 Task: Look for space in Burg bei Magdeburg, Germany from 1st June, 2023 to 9th June, 2023 for 4 adults in price range Rs.6000 to Rs.12000. Place can be entire place with 2 bedrooms having 2 beds and 2 bathrooms. Property type can be house, flat, guest house. Booking option can be shelf check-in. Required host language is English.
Action: Mouse moved to (404, 94)
Screenshot: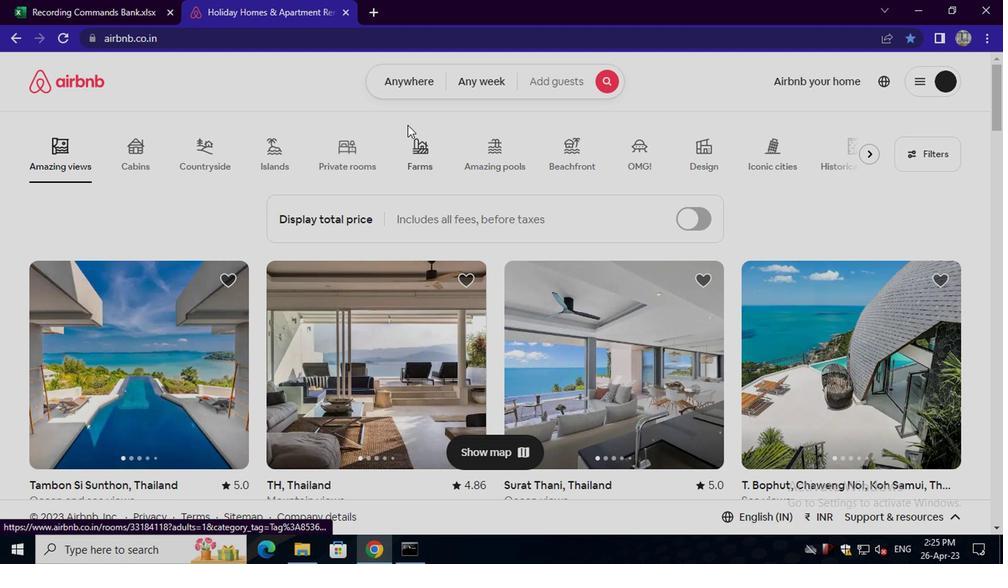 
Action: Mouse pressed left at (404, 94)
Screenshot: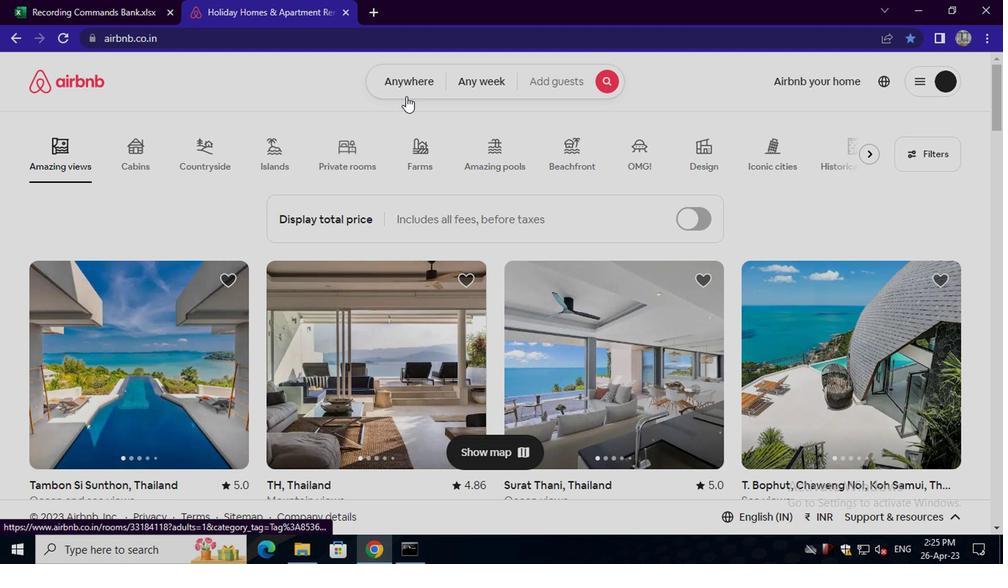 
Action: Mouse moved to (335, 132)
Screenshot: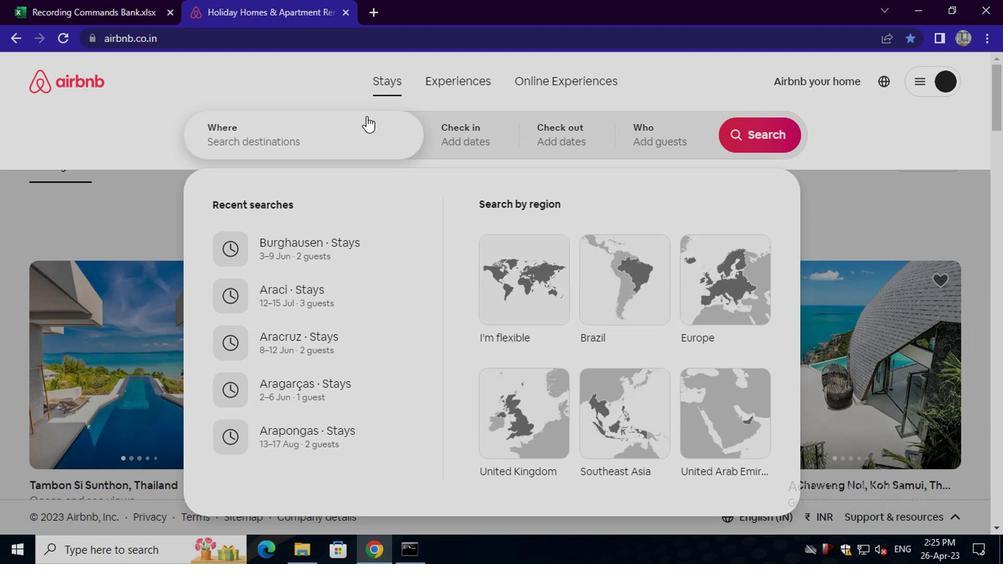 
Action: Mouse pressed left at (335, 132)
Screenshot: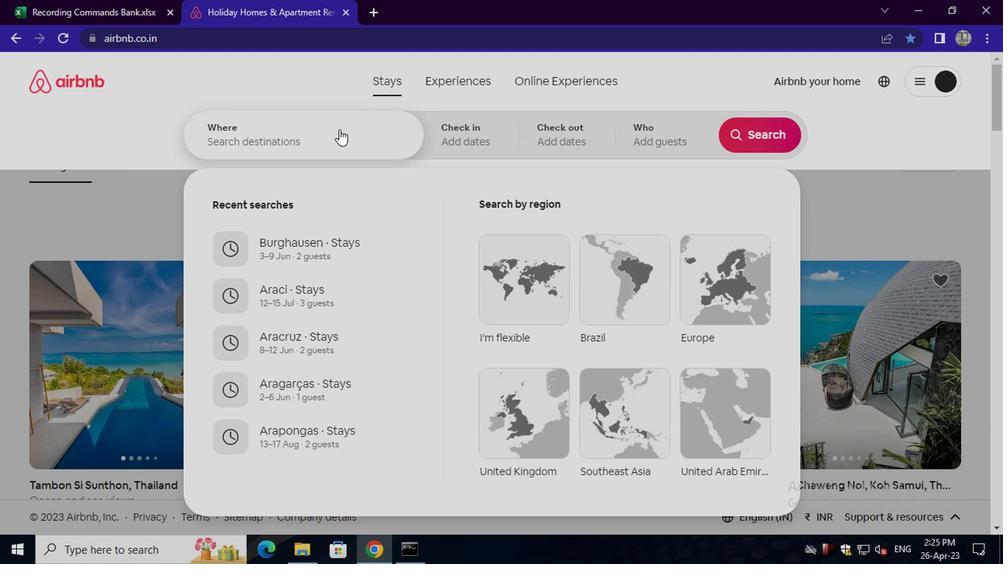 
Action: Mouse moved to (334, 133)
Screenshot: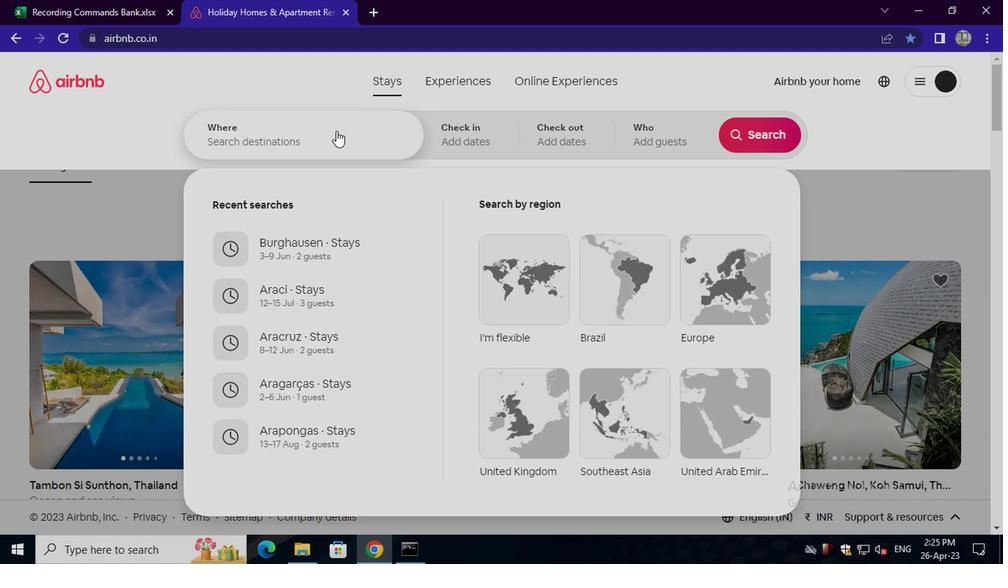 
Action: Key pressed burg<Key.space>bei<Key.space>magdeburg,<Key.space>germany<Key.enter>
Screenshot: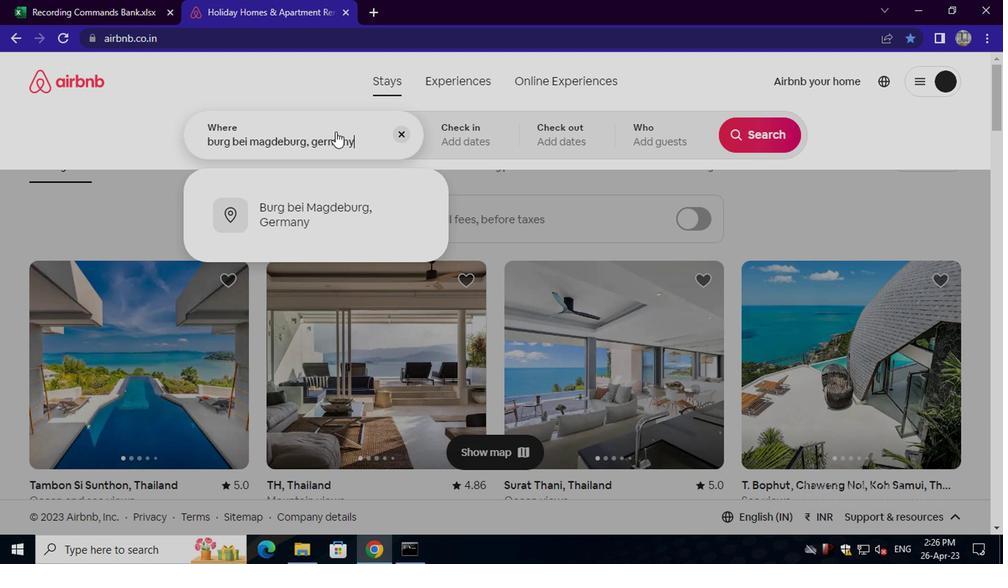 
Action: Mouse moved to (748, 259)
Screenshot: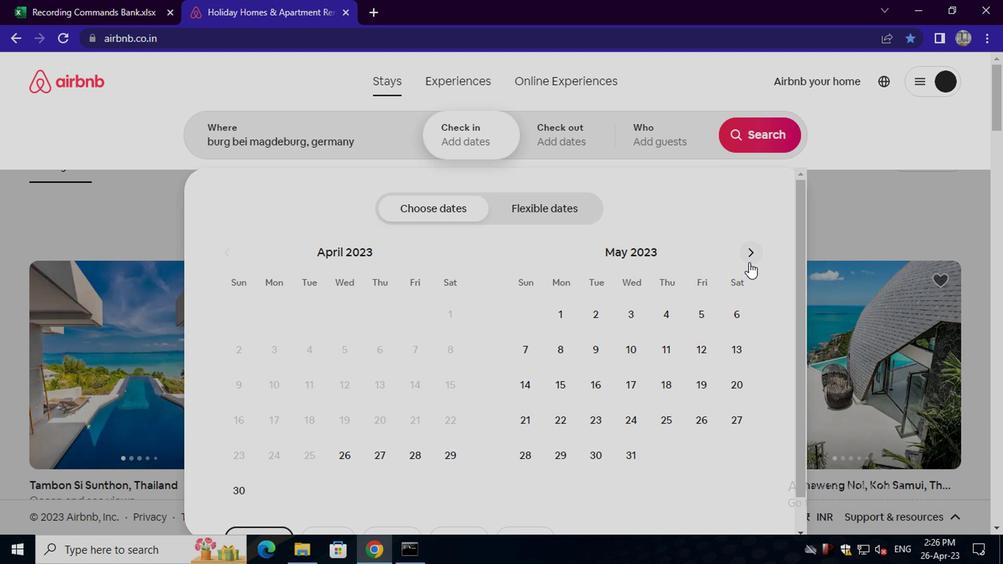 
Action: Mouse pressed left at (748, 259)
Screenshot: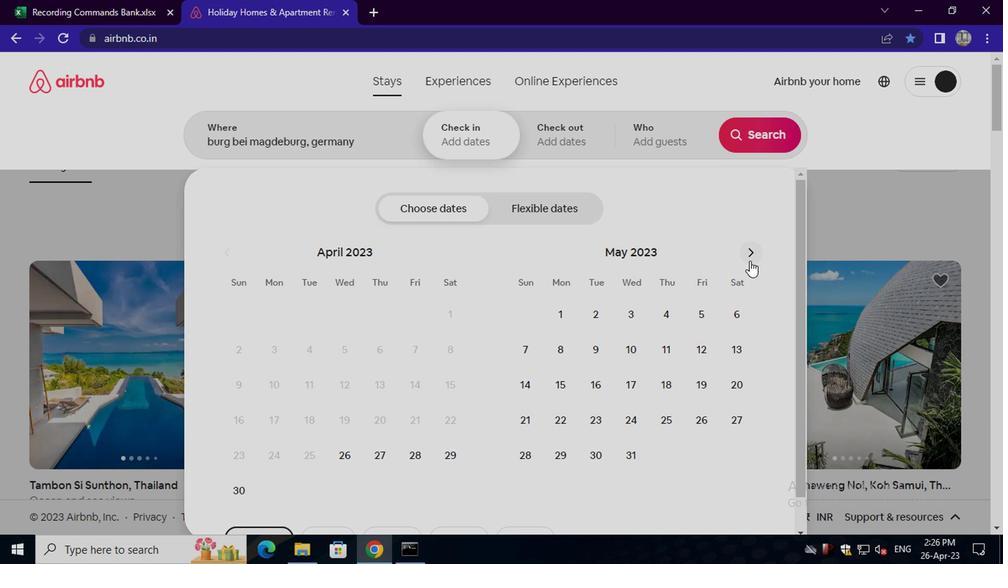 
Action: Mouse moved to (666, 315)
Screenshot: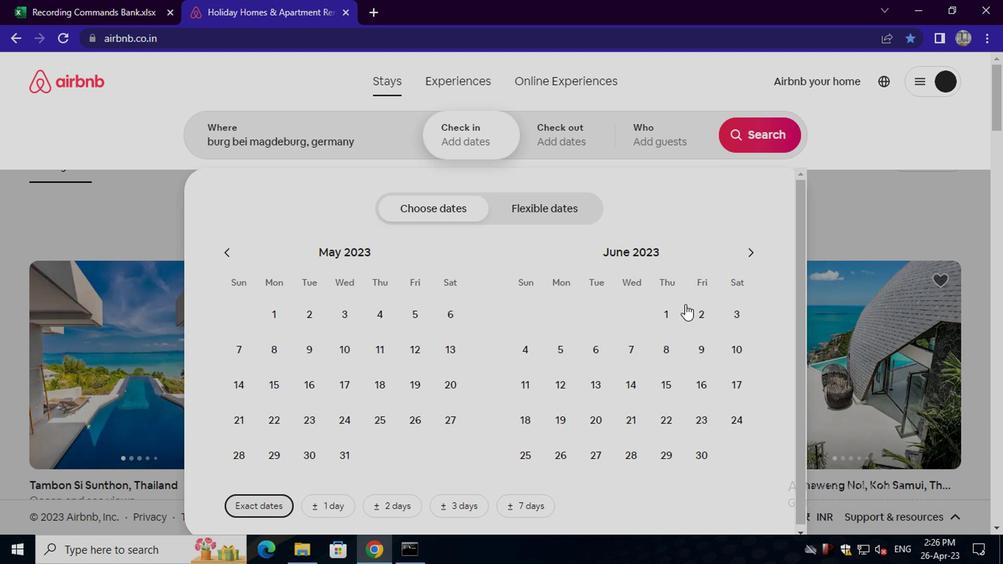
Action: Mouse pressed left at (666, 315)
Screenshot: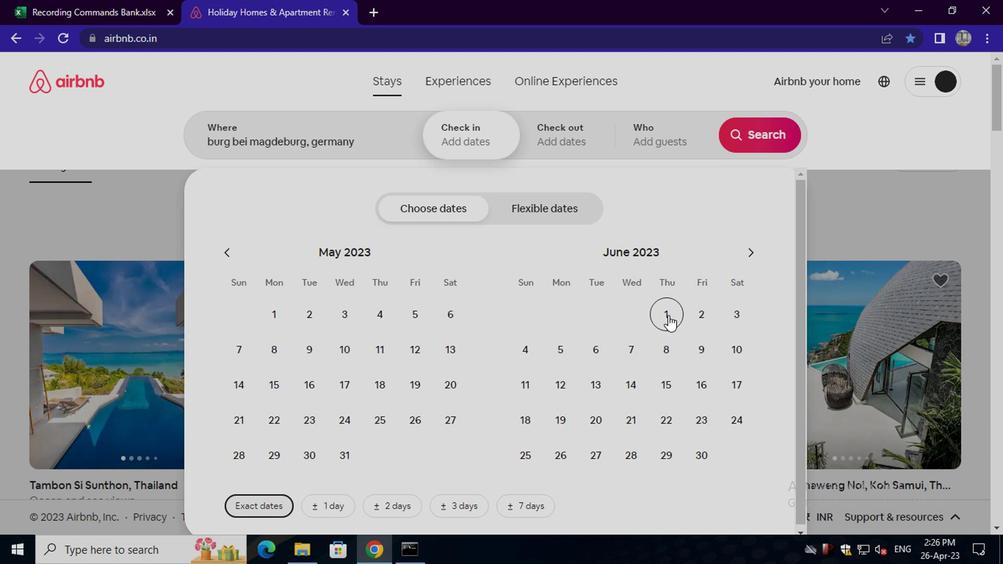 
Action: Mouse moved to (694, 345)
Screenshot: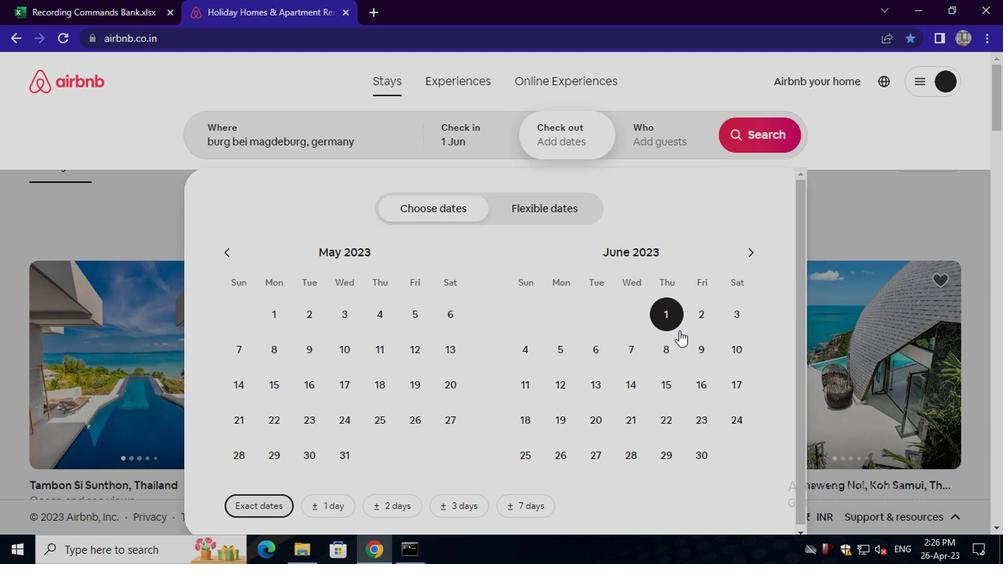 
Action: Mouse pressed left at (694, 345)
Screenshot: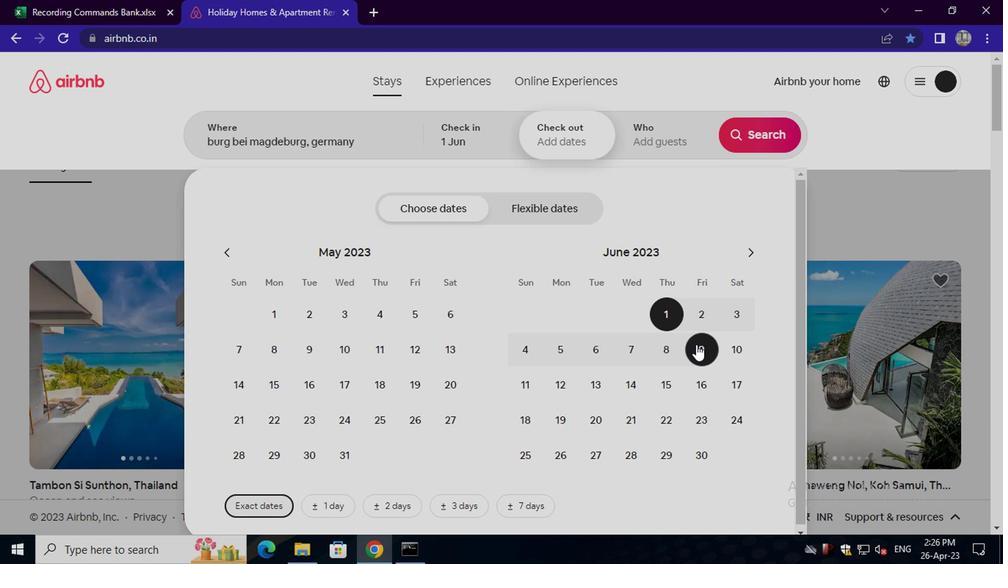 
Action: Mouse moved to (668, 155)
Screenshot: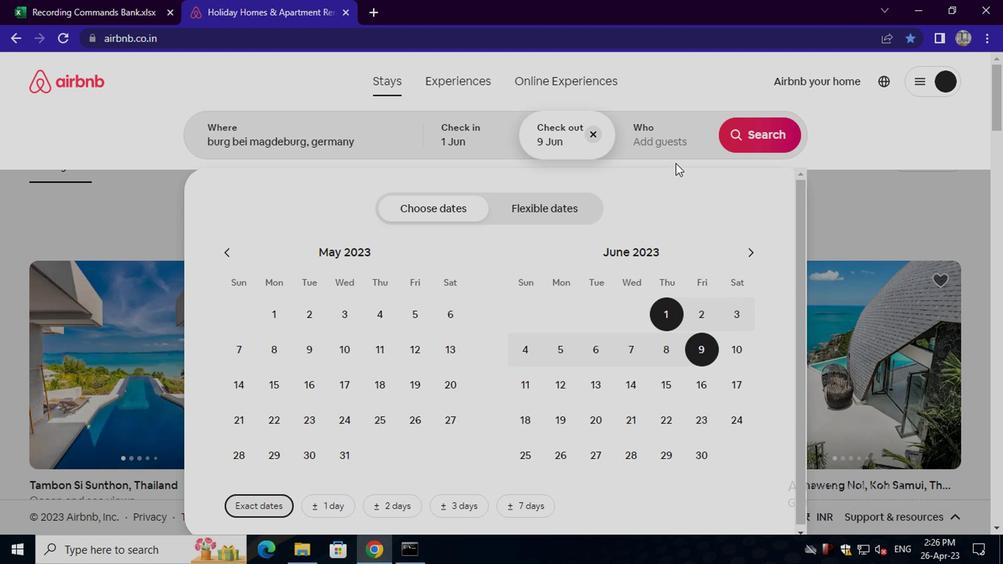 
Action: Mouse pressed left at (668, 155)
Screenshot: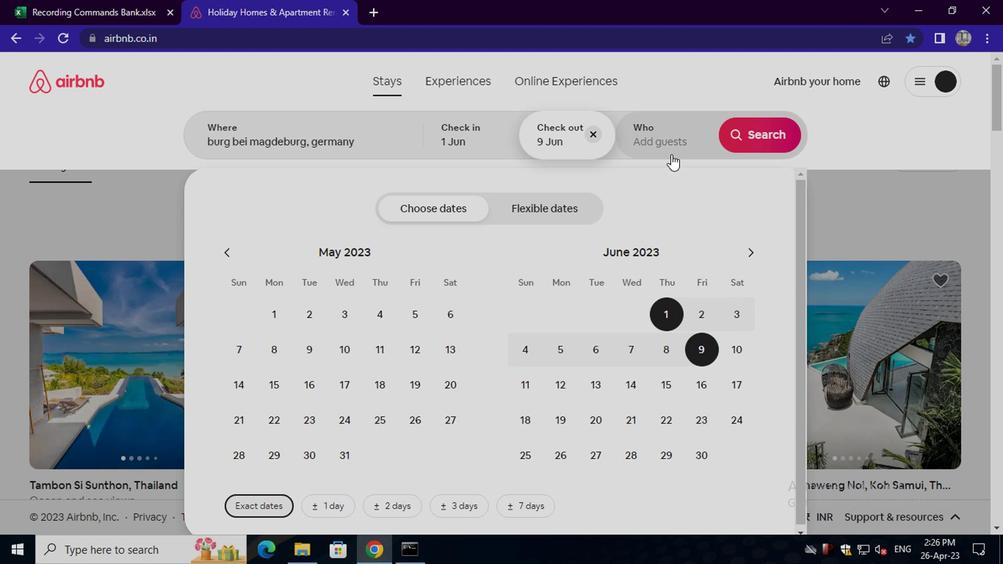 
Action: Mouse moved to (767, 215)
Screenshot: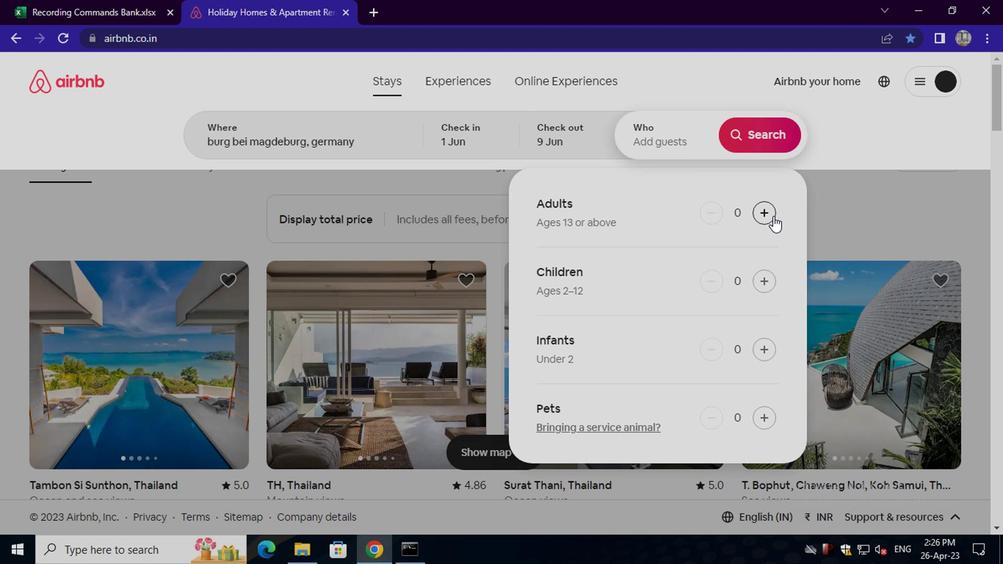 
Action: Mouse pressed left at (767, 215)
Screenshot: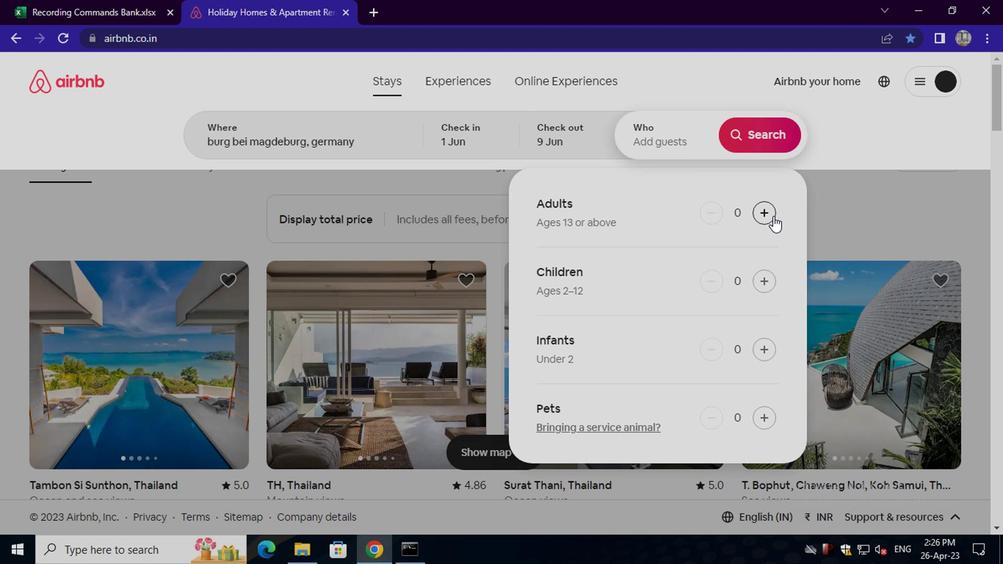 
Action: Mouse pressed left at (767, 215)
Screenshot: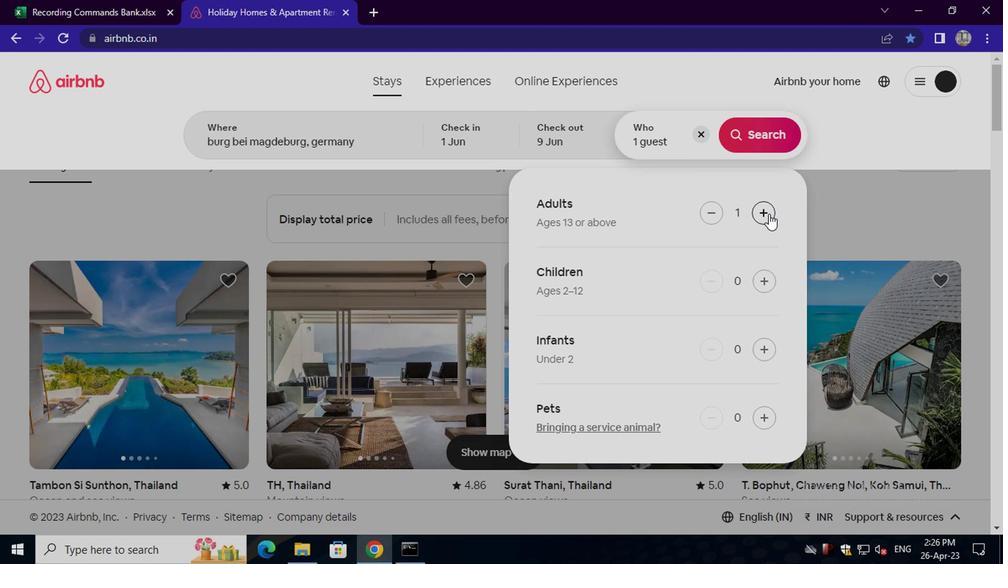 
Action: Mouse pressed left at (767, 215)
Screenshot: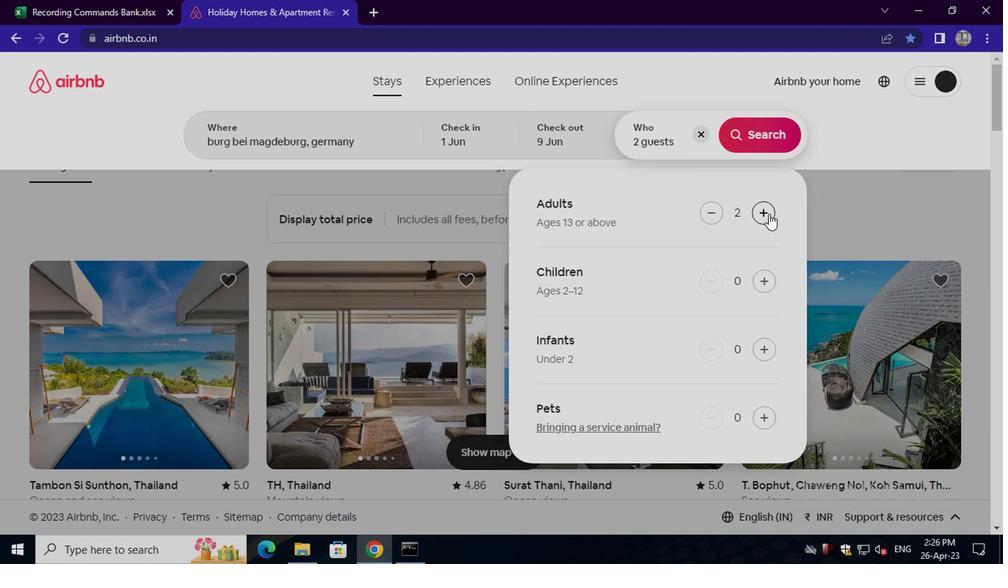
Action: Mouse pressed left at (767, 215)
Screenshot: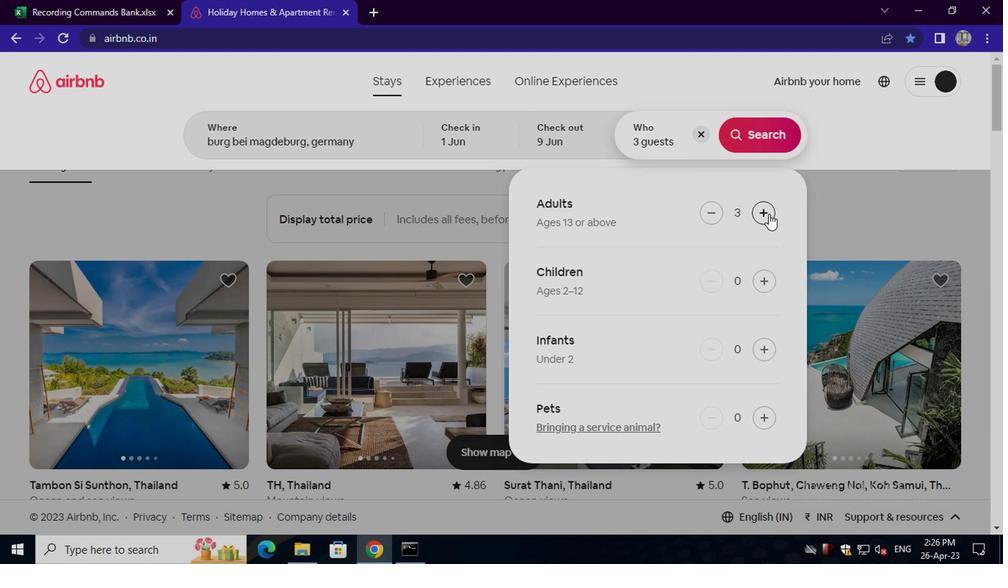
Action: Mouse moved to (756, 139)
Screenshot: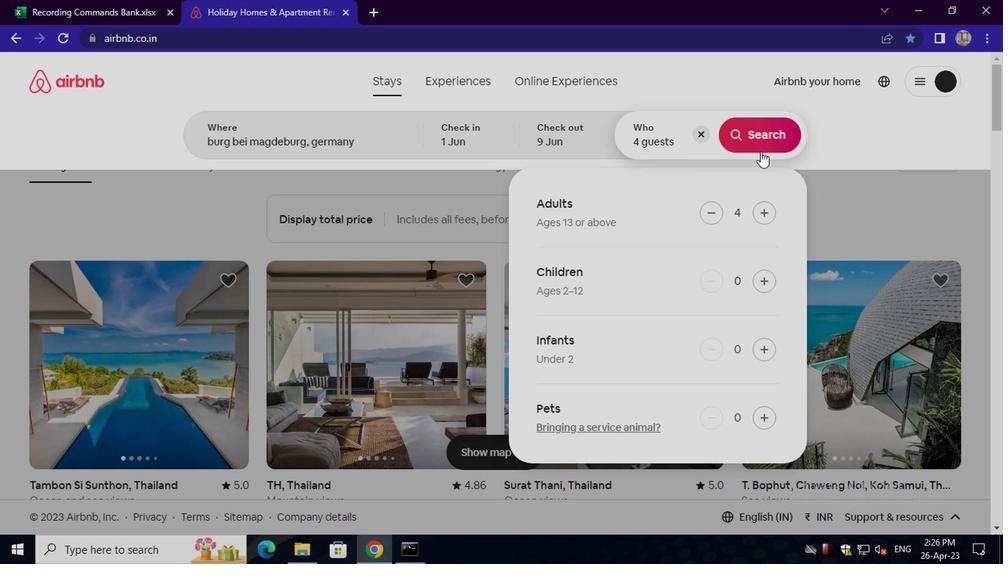 
Action: Mouse pressed left at (756, 139)
Screenshot: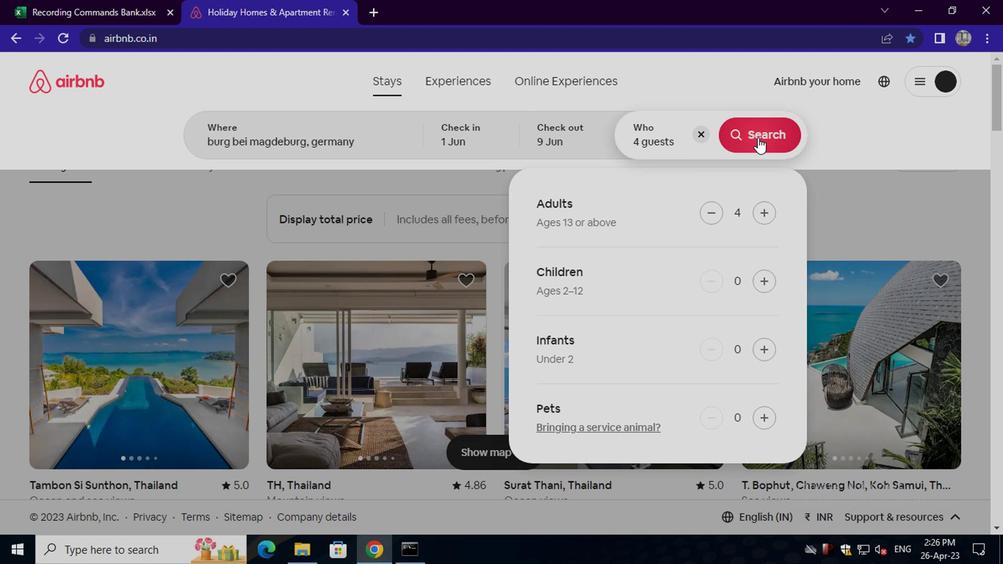 
Action: Mouse moved to (920, 143)
Screenshot: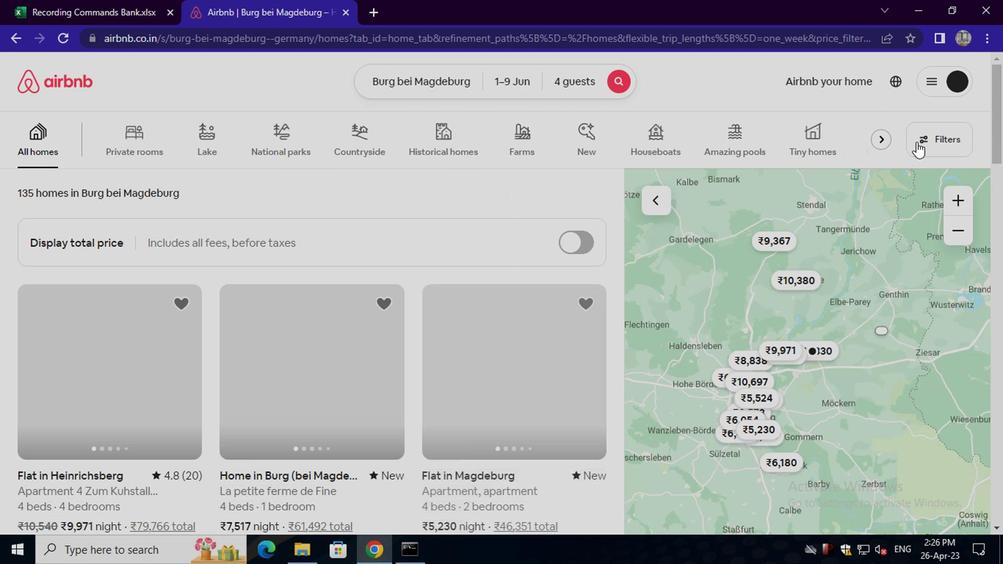 
Action: Mouse pressed left at (920, 143)
Screenshot: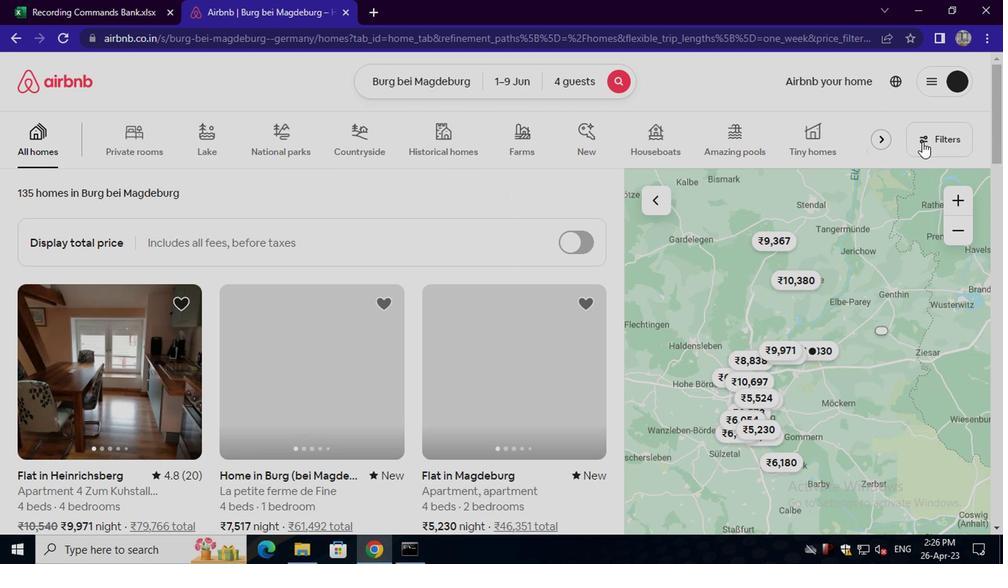 
Action: Mouse moved to (420, 331)
Screenshot: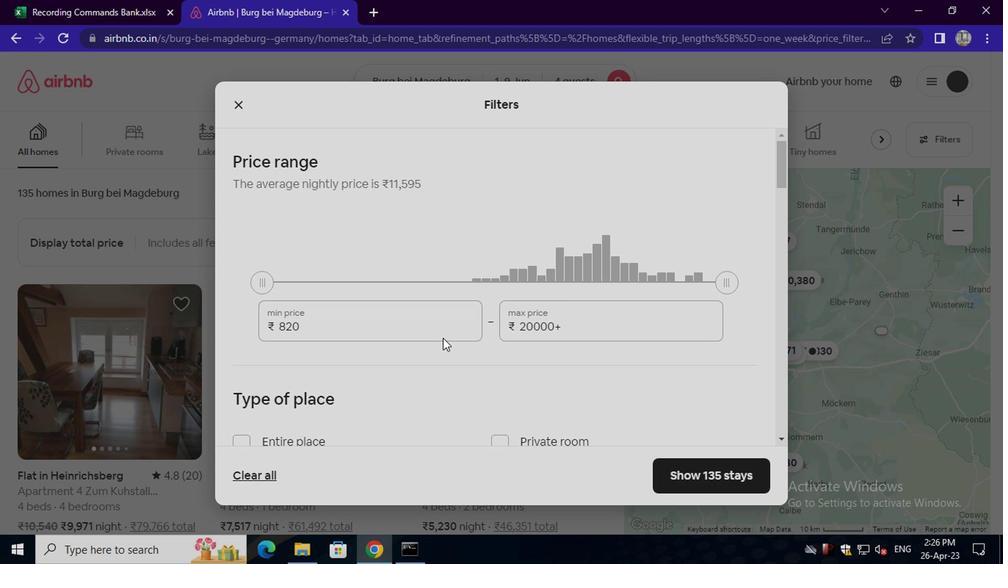 
Action: Mouse pressed left at (420, 331)
Screenshot: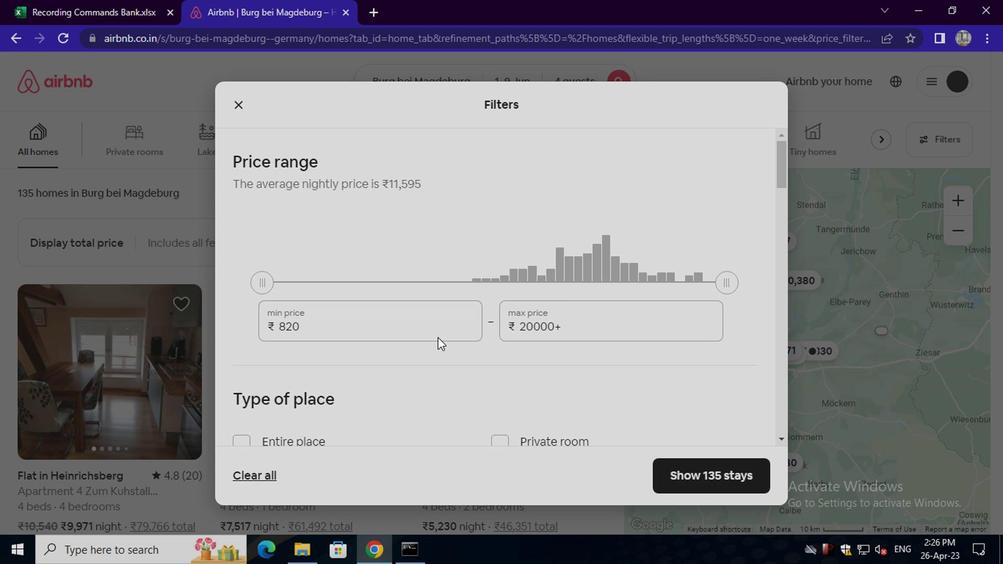 
Action: Key pressed <Key.backspace><Key.backspace><Key.backspace><Key.backspace><Key.backspace><Key.backspace><Key.backspace><Key.backspace><Key.backspace><Key.backspace><Key.backspace><Key.backspace><Key.backspace><Key.backspace><Key.backspace>6000
Screenshot: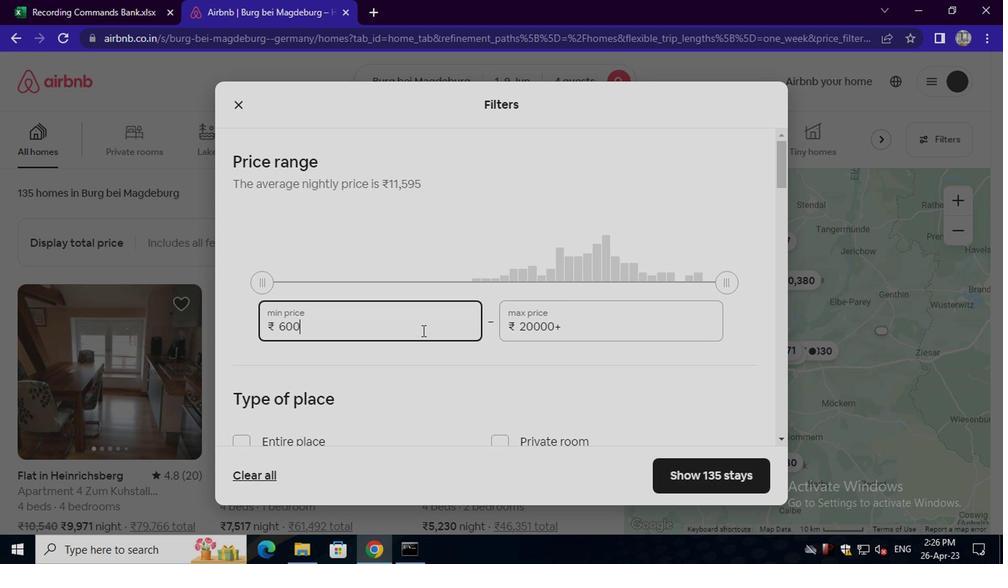 
Action: Mouse moved to (583, 337)
Screenshot: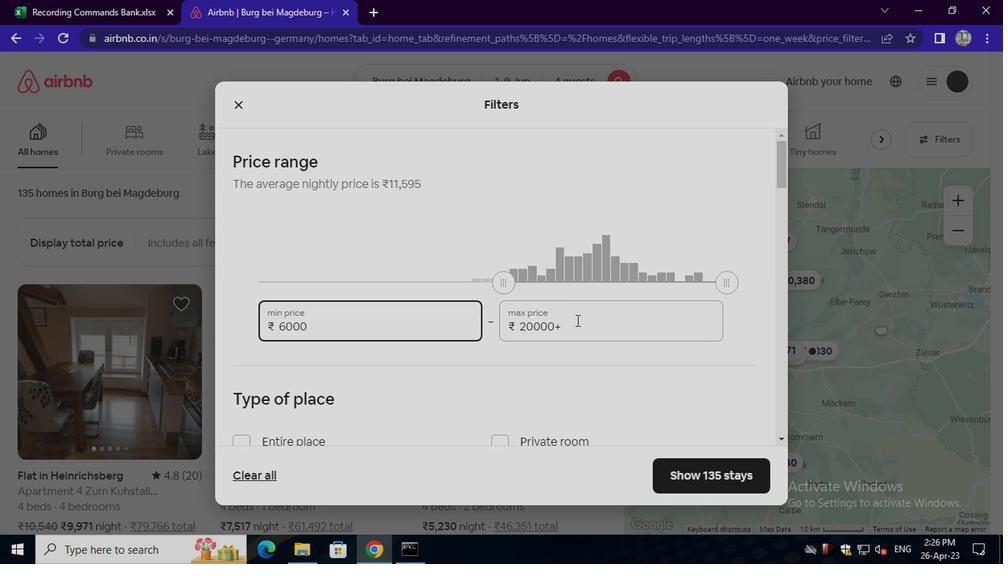 
Action: Mouse pressed left at (583, 337)
Screenshot: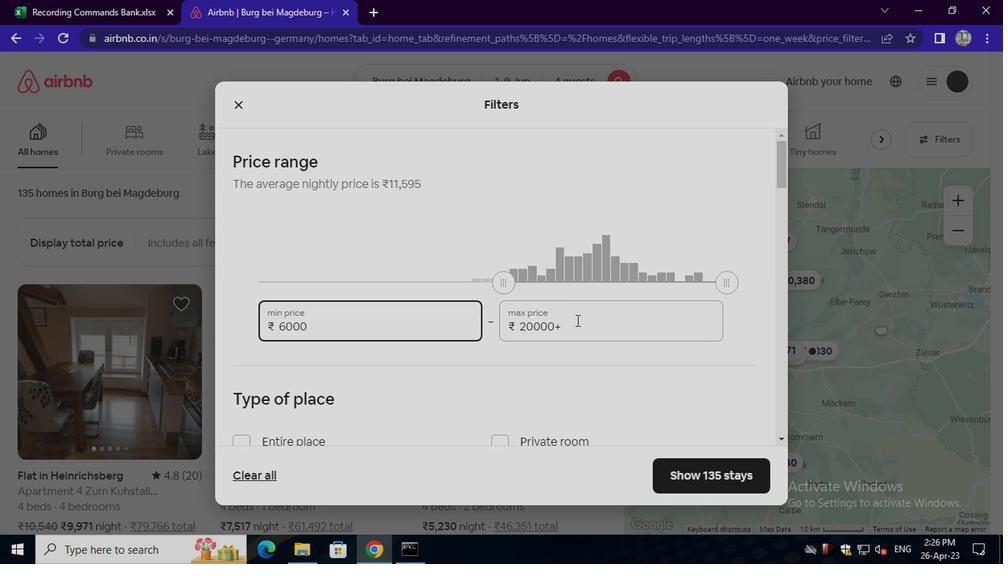 
Action: Mouse moved to (584, 329)
Screenshot: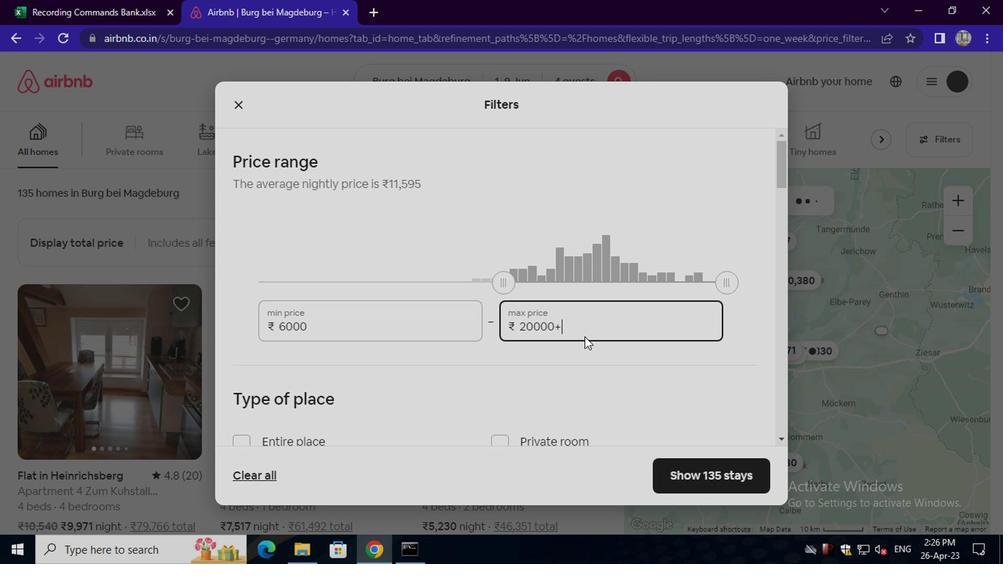 
Action: Key pressed <Key.backspace><Key.backspace><Key.backspace><Key.backspace><Key.backspace><Key.backspace><Key.backspace><Key.backspace><Key.backspace><Key.backspace><Key.backspace><Key.backspace><Key.backspace><Key.backspace><Key.backspace><Key.backspace><Key.backspace>12000
Screenshot: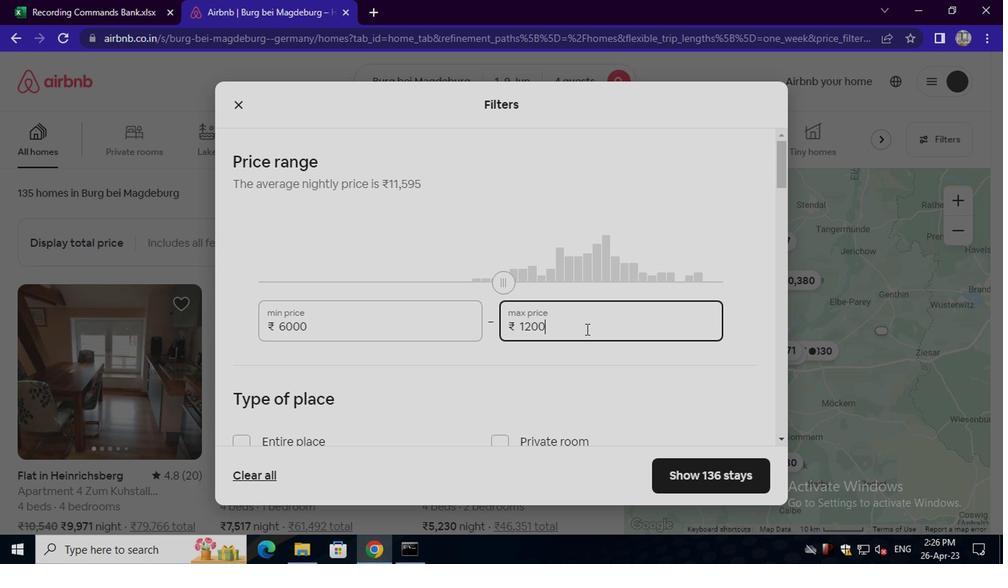 
Action: Mouse moved to (598, 354)
Screenshot: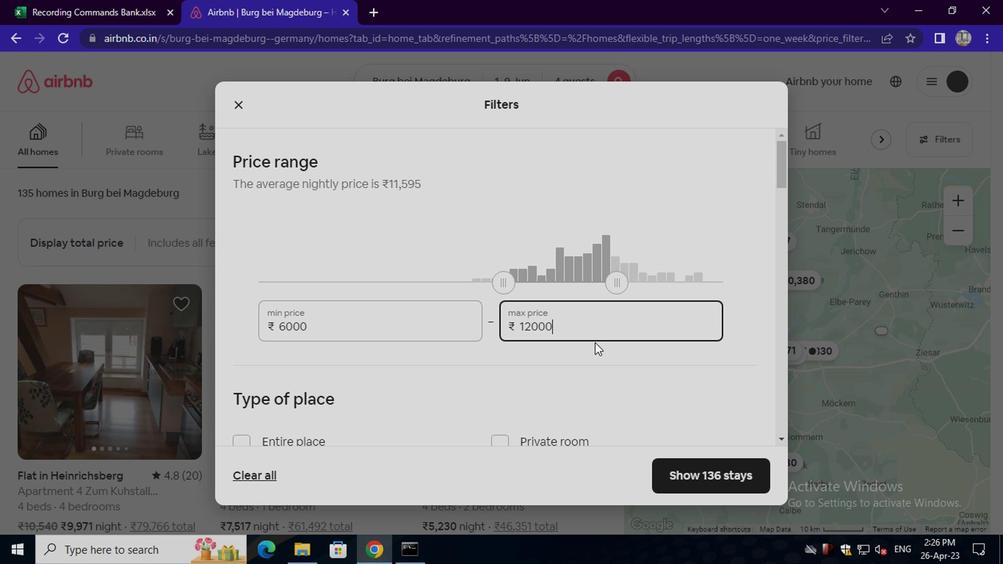 
Action: Mouse scrolled (598, 352) with delta (0, -1)
Screenshot: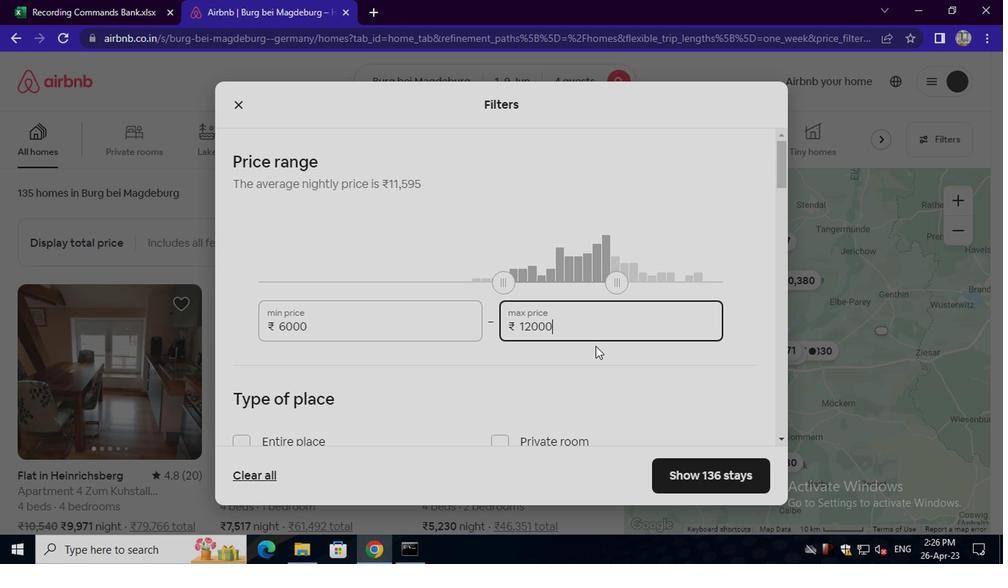 
Action: Mouse moved to (598, 354)
Screenshot: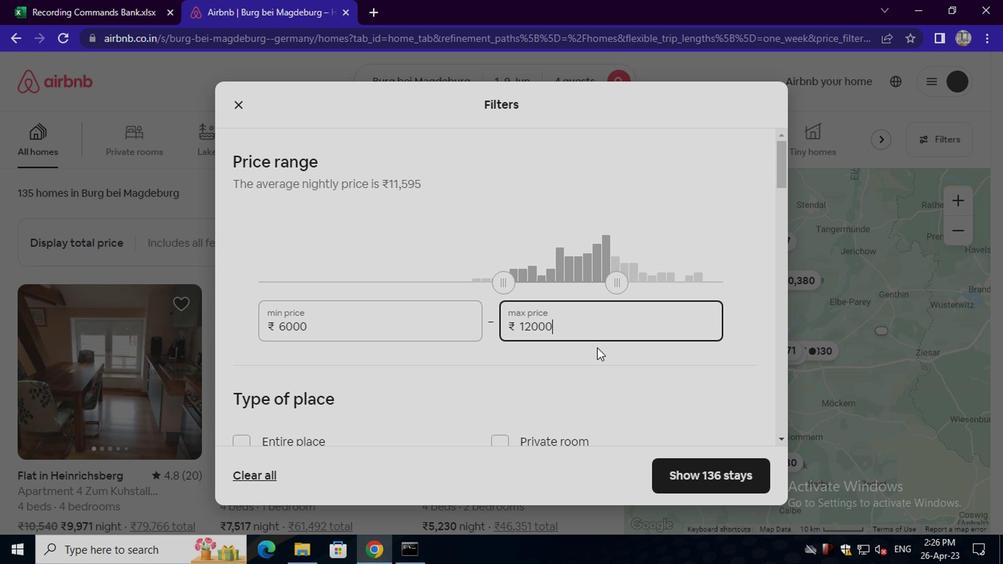 
Action: Mouse scrolled (598, 352) with delta (0, -1)
Screenshot: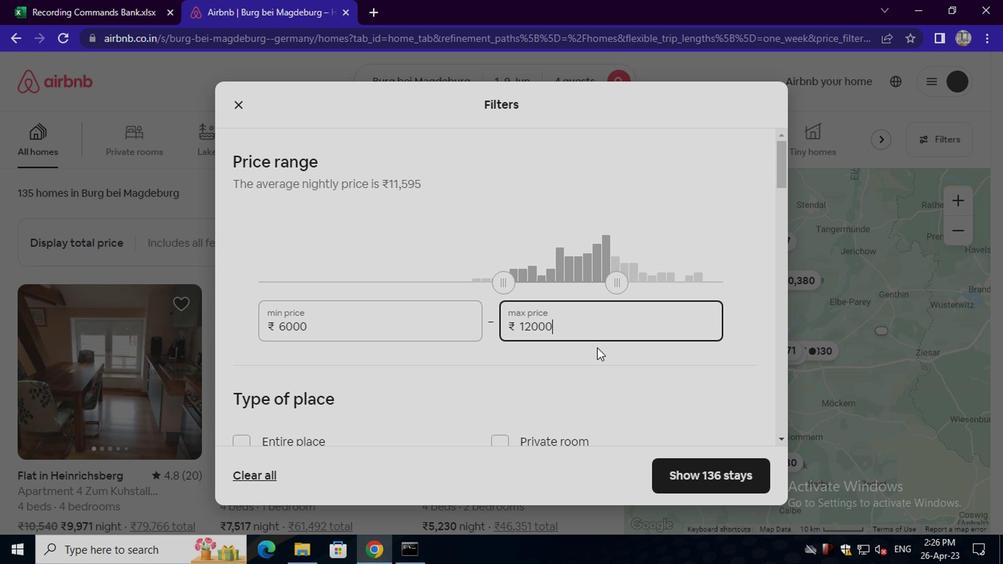 
Action: Mouse moved to (251, 297)
Screenshot: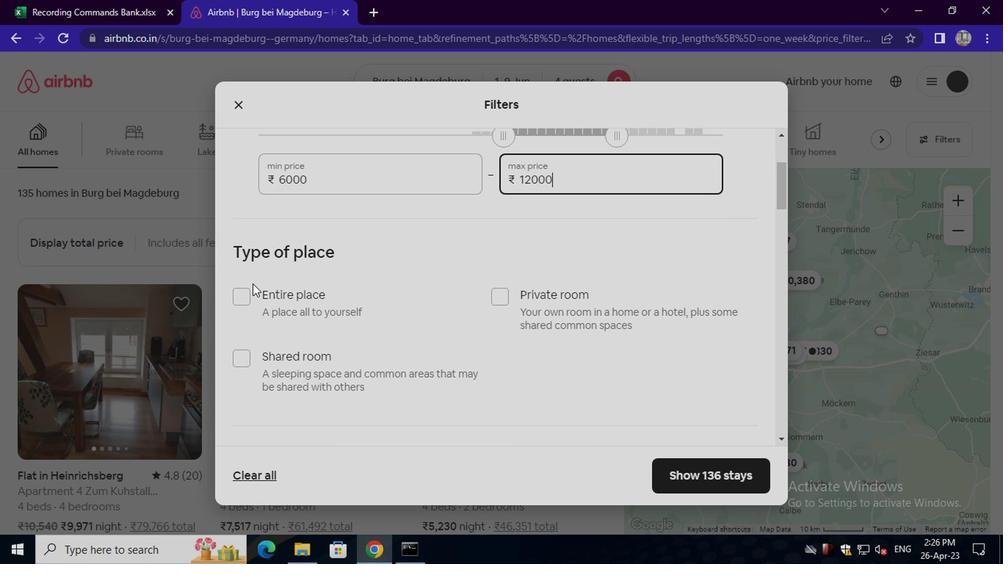 
Action: Mouse pressed left at (251, 297)
Screenshot: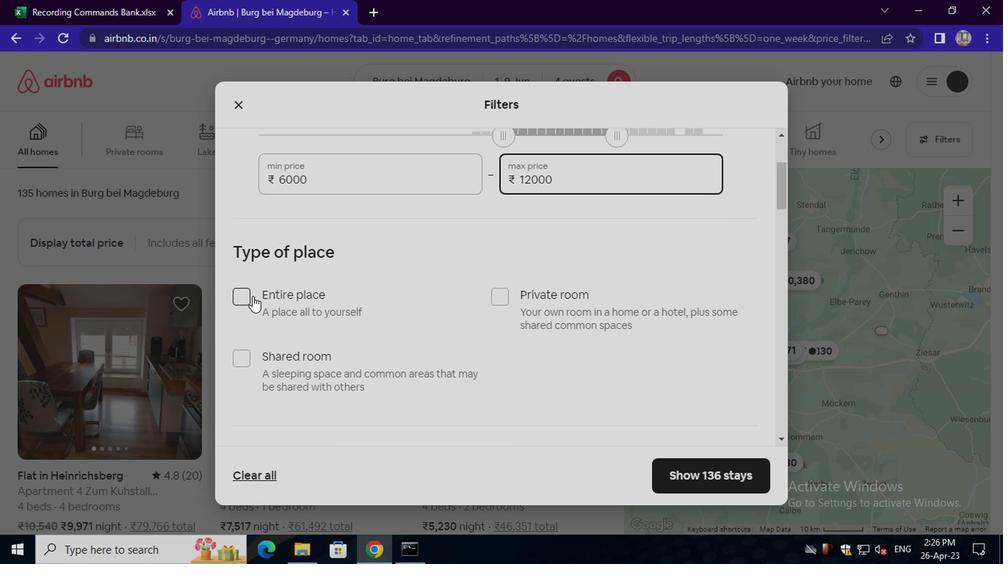 
Action: Mouse moved to (404, 370)
Screenshot: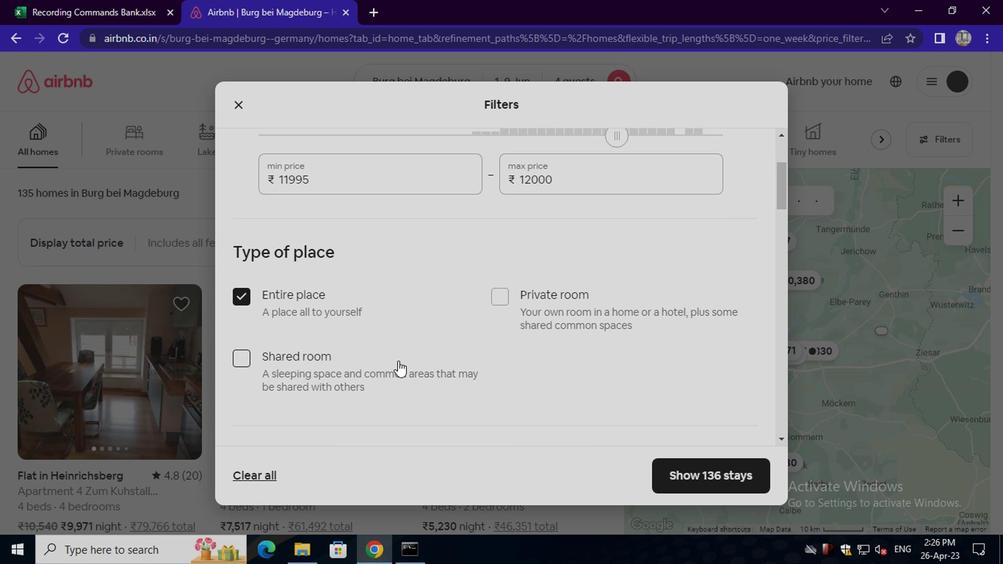 
Action: Mouse scrolled (404, 369) with delta (0, -1)
Screenshot: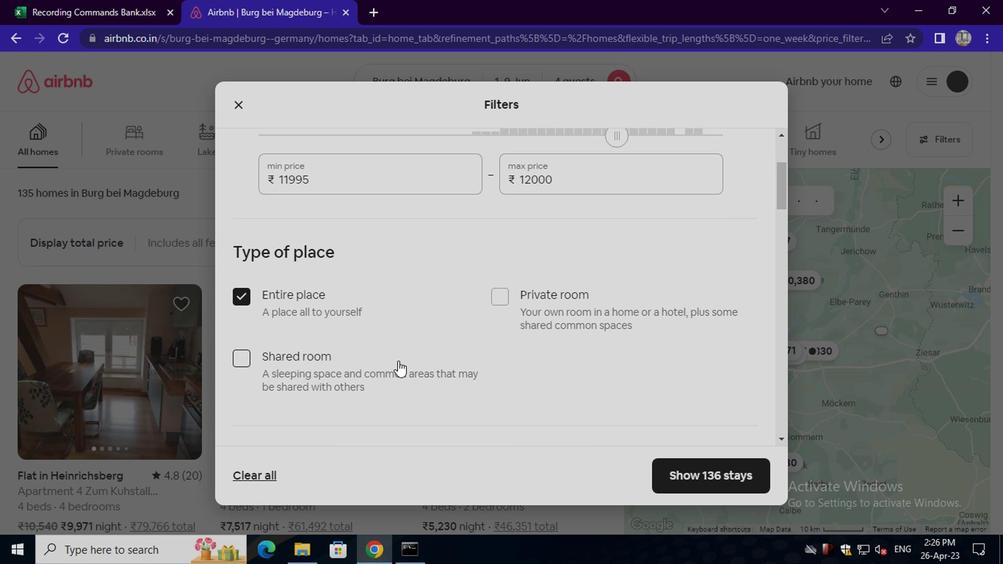 
Action: Mouse moved to (404, 370)
Screenshot: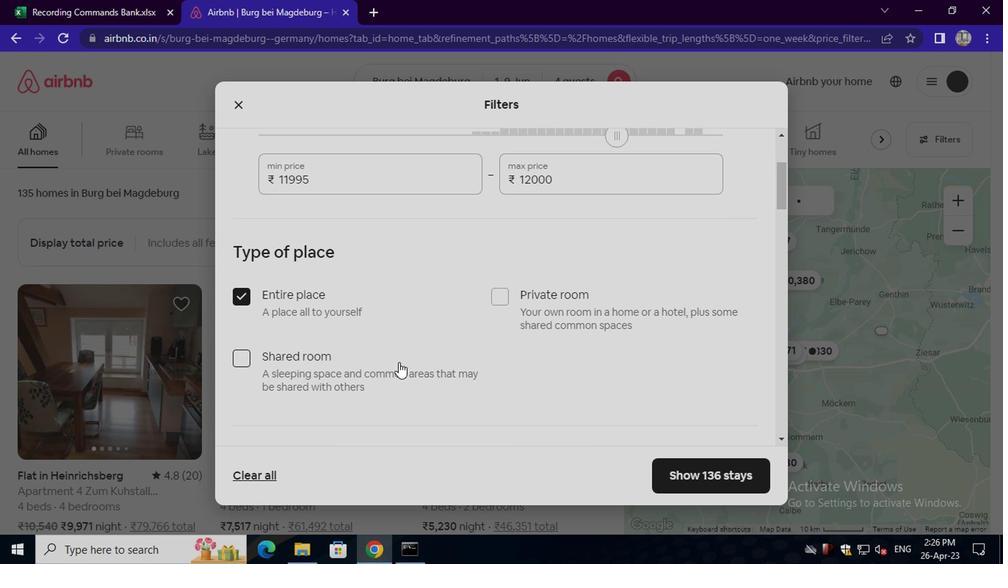 
Action: Mouse scrolled (404, 369) with delta (0, -1)
Screenshot: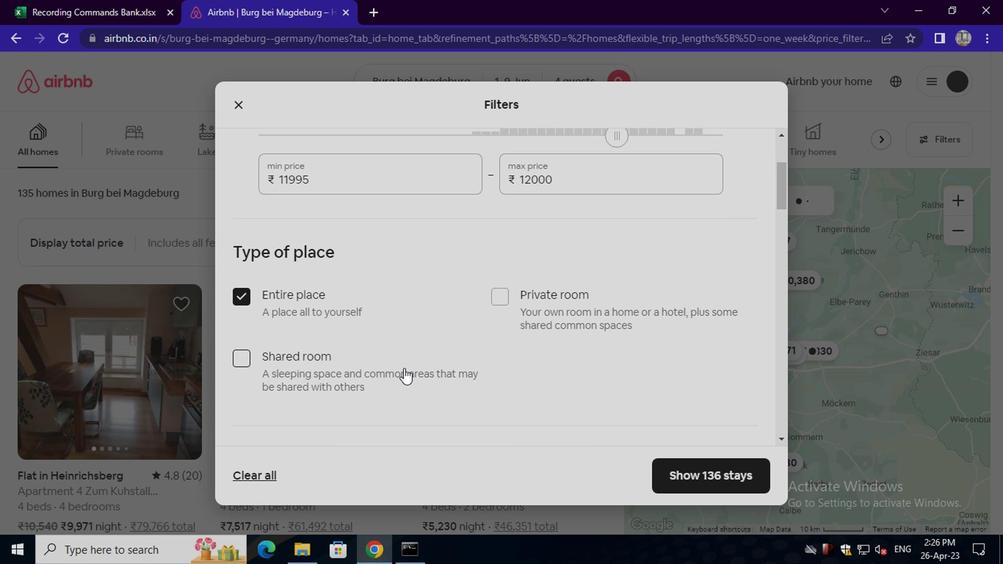 
Action: Mouse scrolled (404, 369) with delta (0, -1)
Screenshot: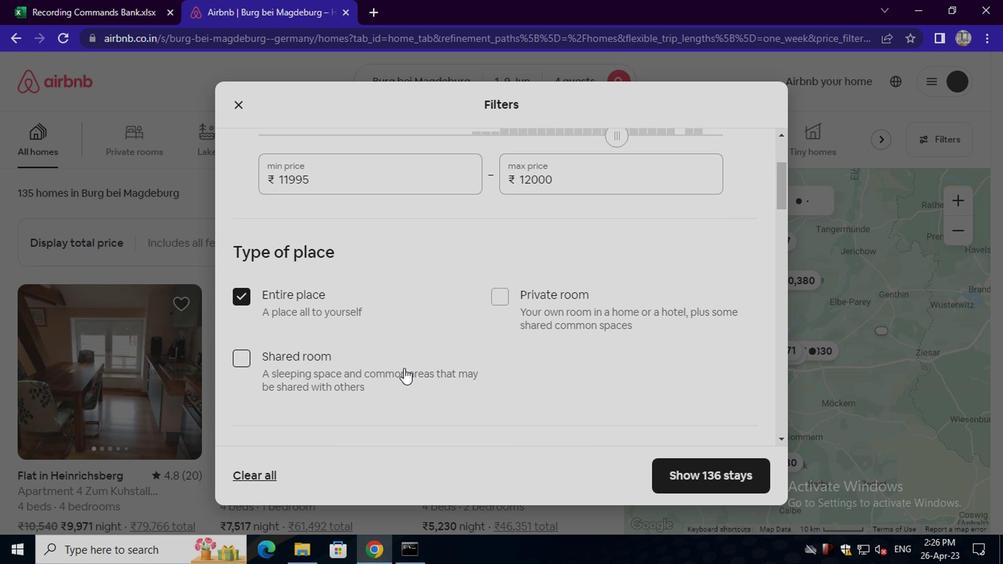 
Action: Mouse moved to (369, 322)
Screenshot: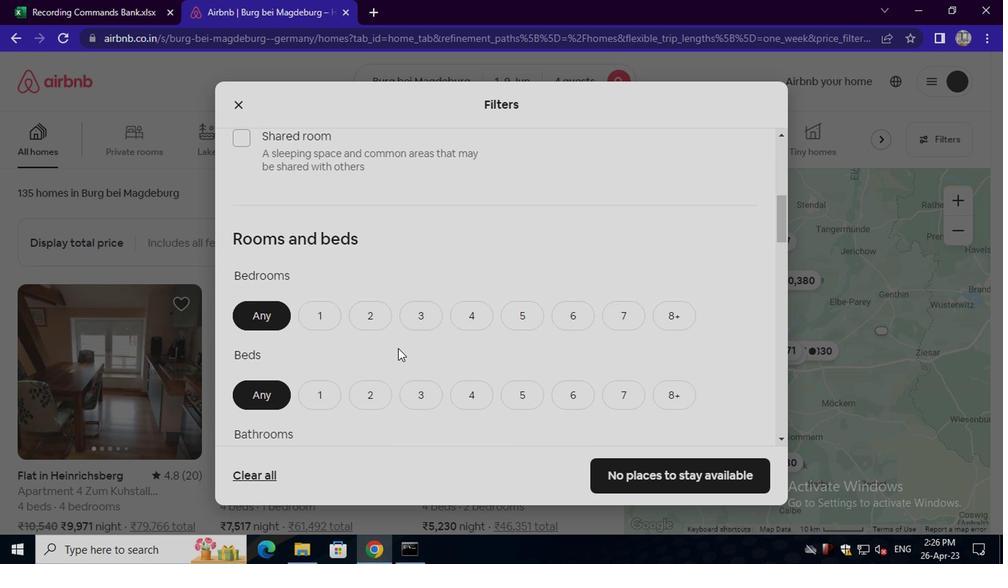 
Action: Mouse pressed left at (369, 322)
Screenshot: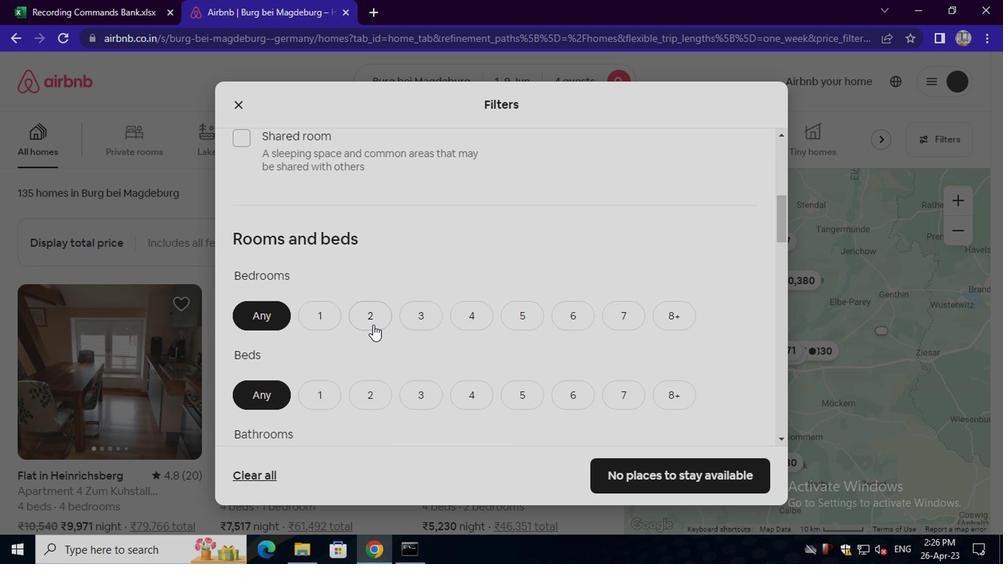 
Action: Mouse moved to (369, 340)
Screenshot: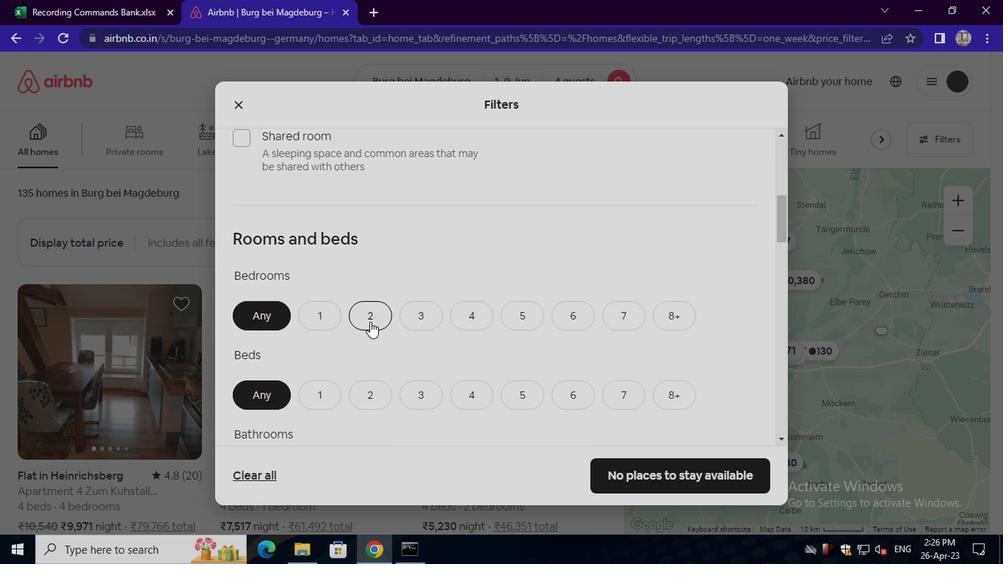 
Action: Mouse scrolled (369, 339) with delta (0, -1)
Screenshot: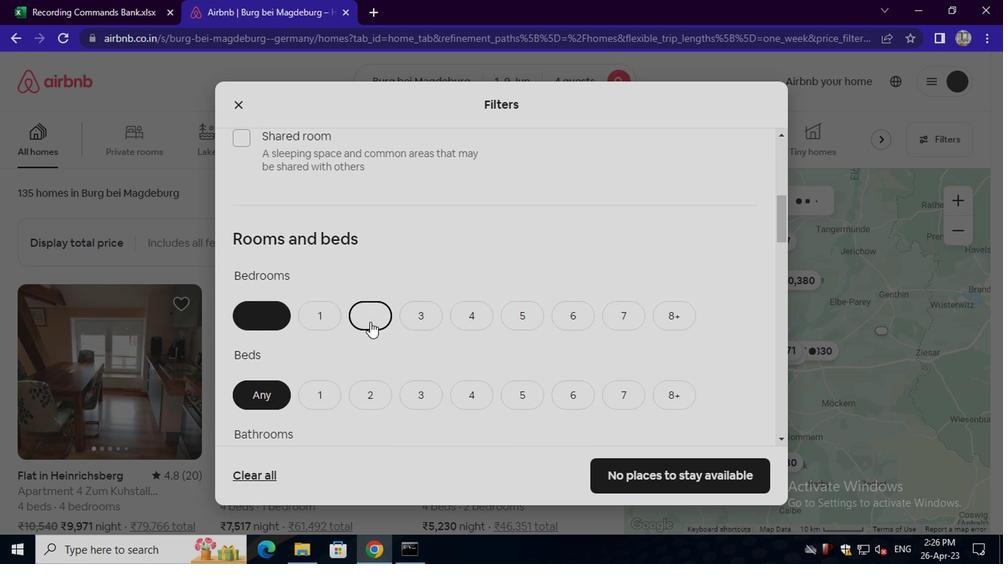 
Action: Mouse scrolled (369, 339) with delta (0, -1)
Screenshot: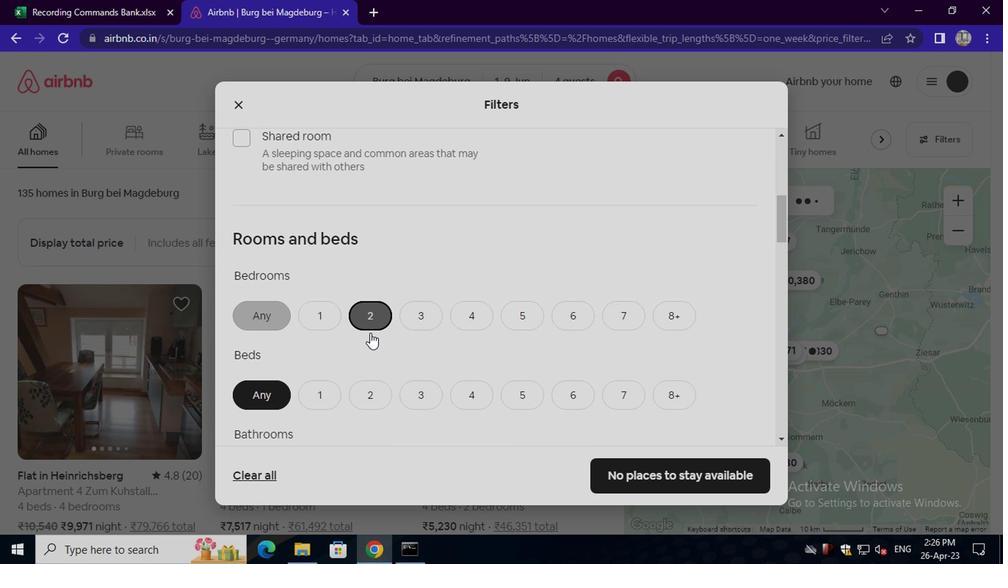 
Action: Mouse moved to (356, 261)
Screenshot: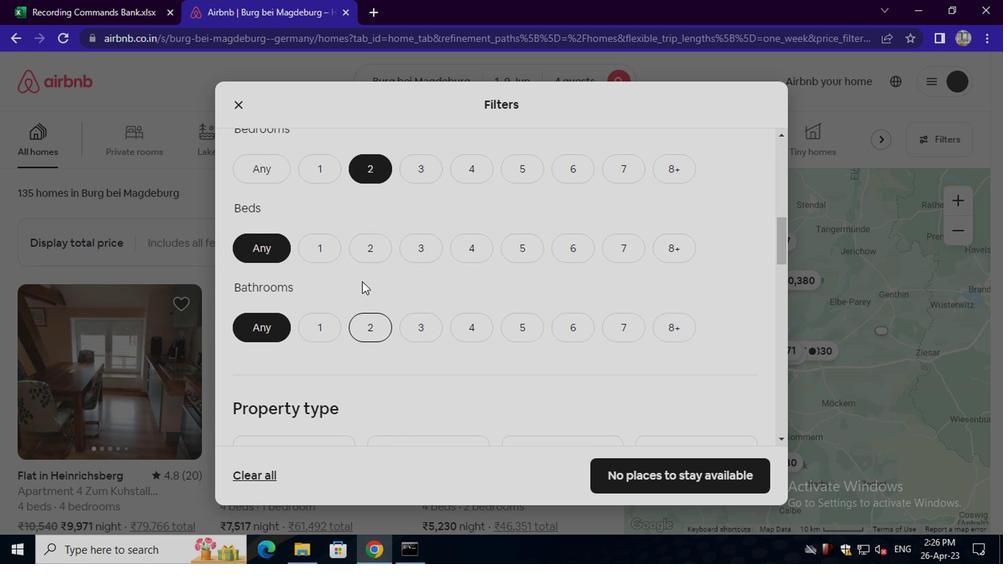 
Action: Mouse pressed left at (356, 261)
Screenshot: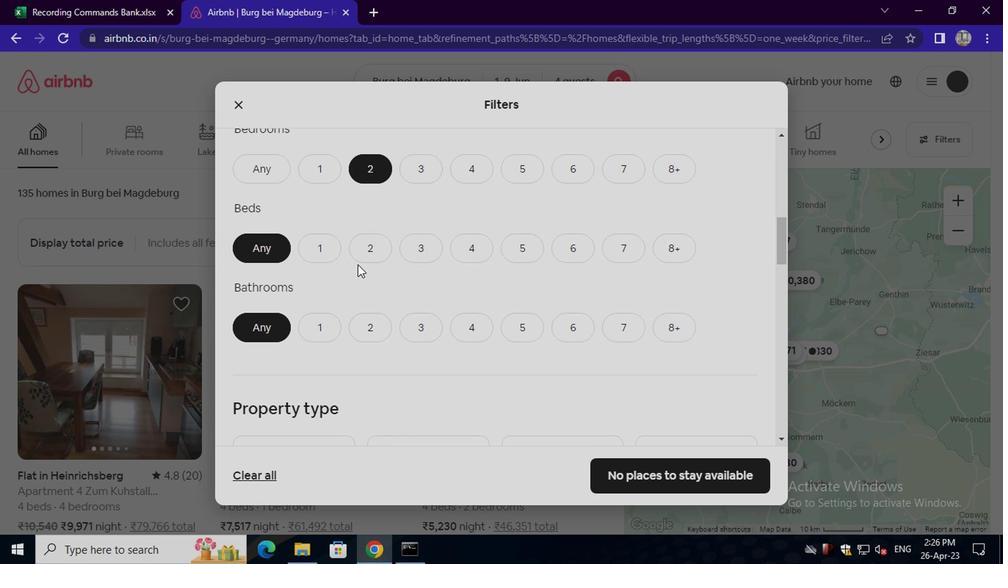 
Action: Mouse moved to (360, 326)
Screenshot: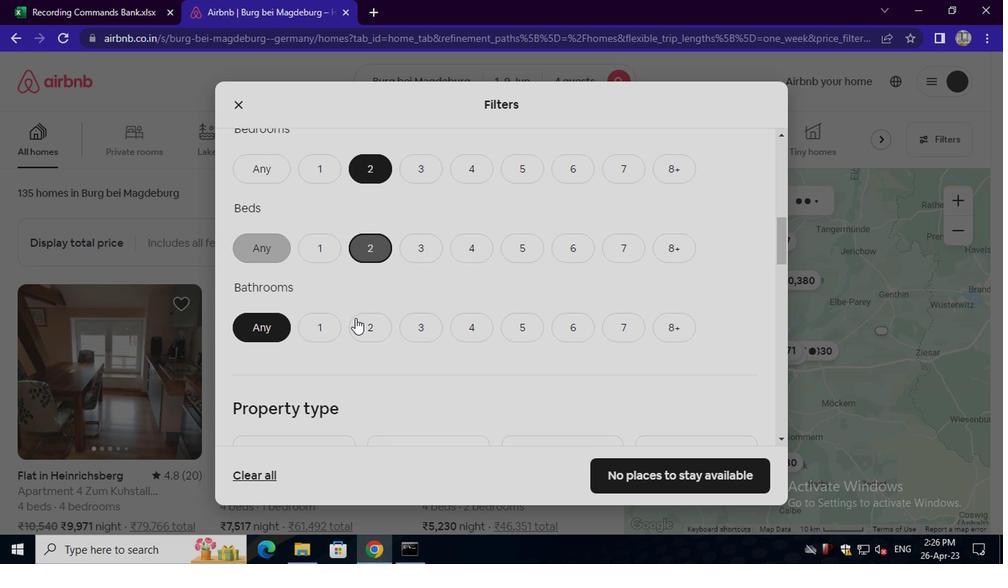
Action: Mouse pressed left at (360, 326)
Screenshot: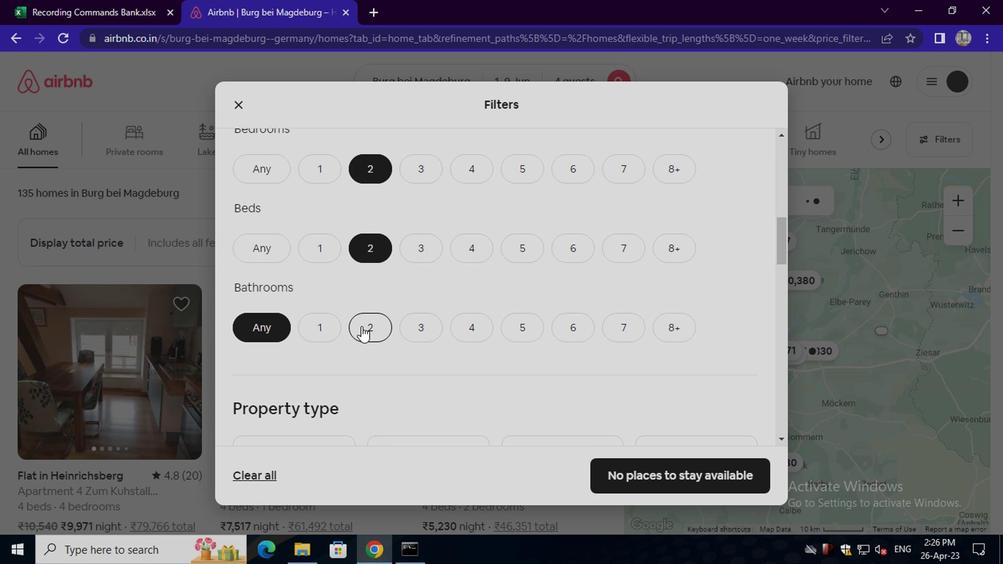 
Action: Mouse moved to (369, 356)
Screenshot: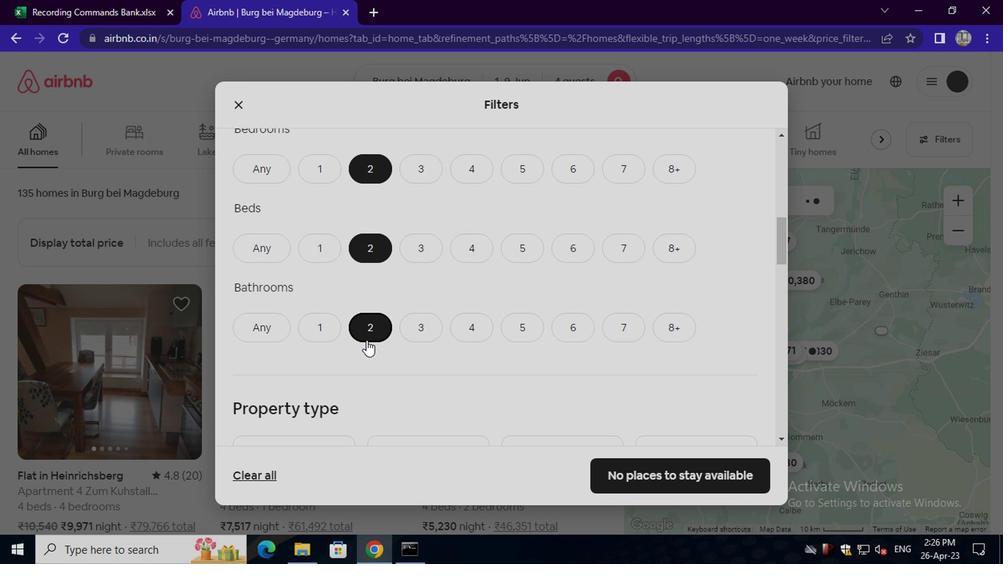 
Action: Mouse scrolled (369, 356) with delta (0, 0)
Screenshot: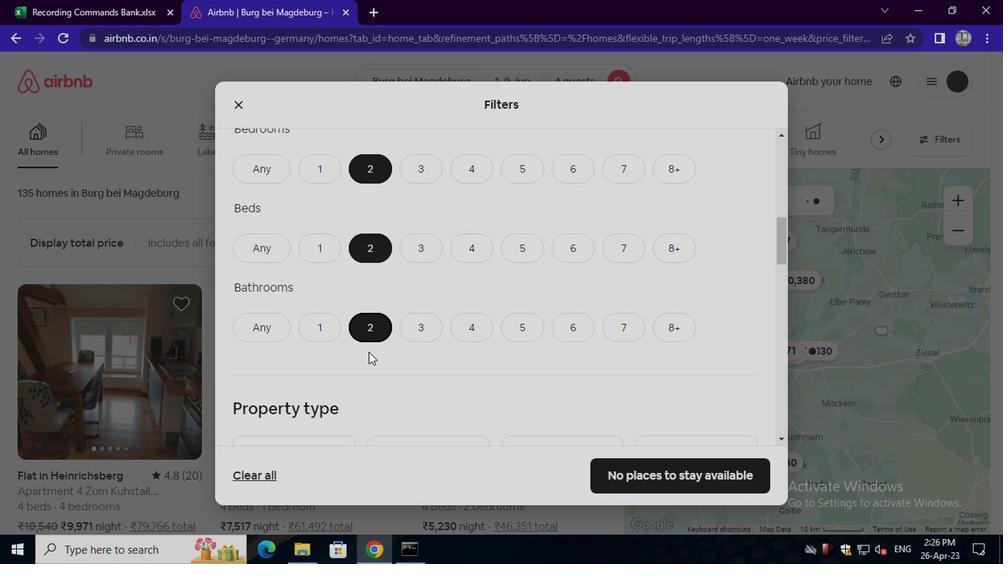 
Action: Mouse scrolled (369, 356) with delta (0, 0)
Screenshot: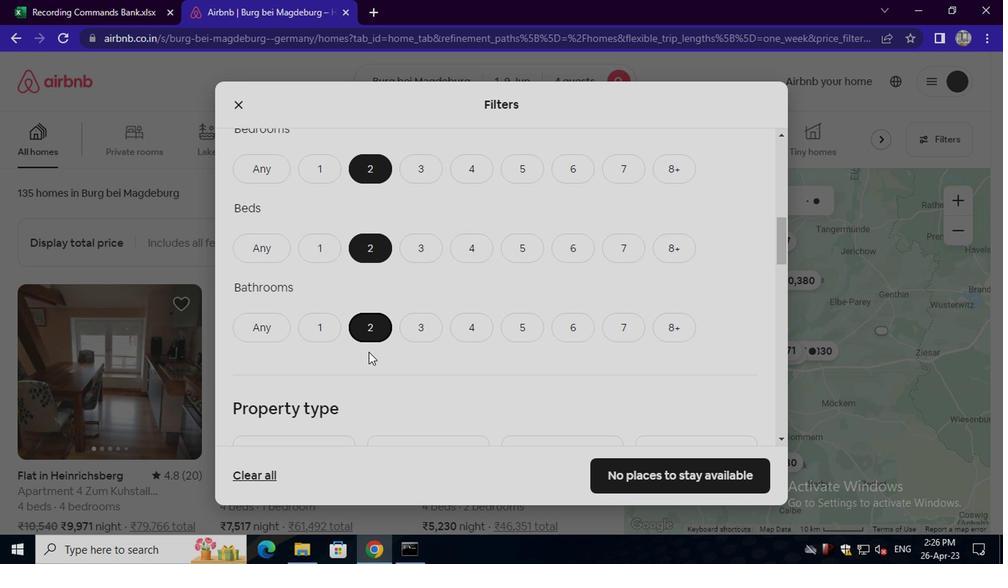
Action: Mouse scrolled (369, 356) with delta (0, 0)
Screenshot: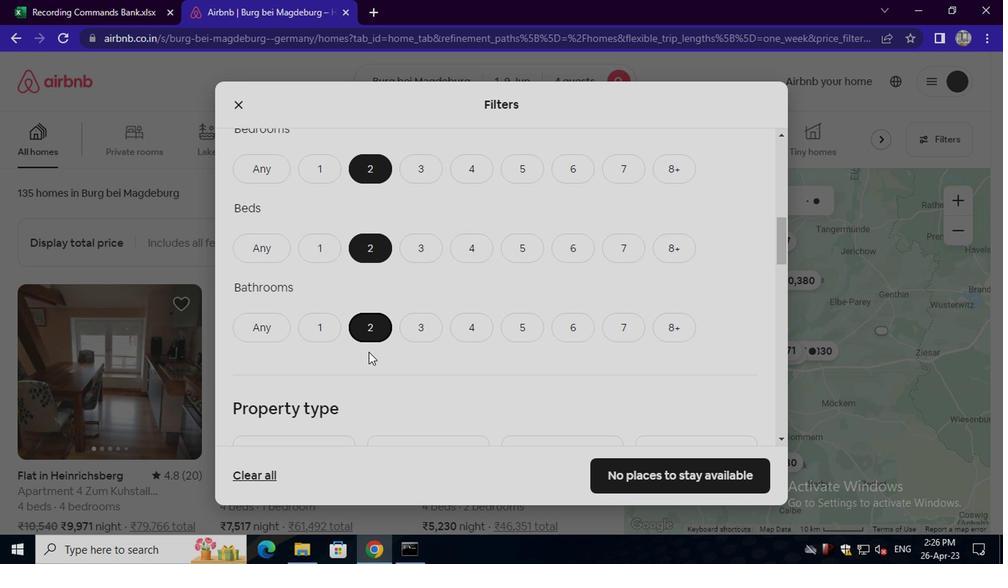 
Action: Mouse scrolled (369, 356) with delta (0, 0)
Screenshot: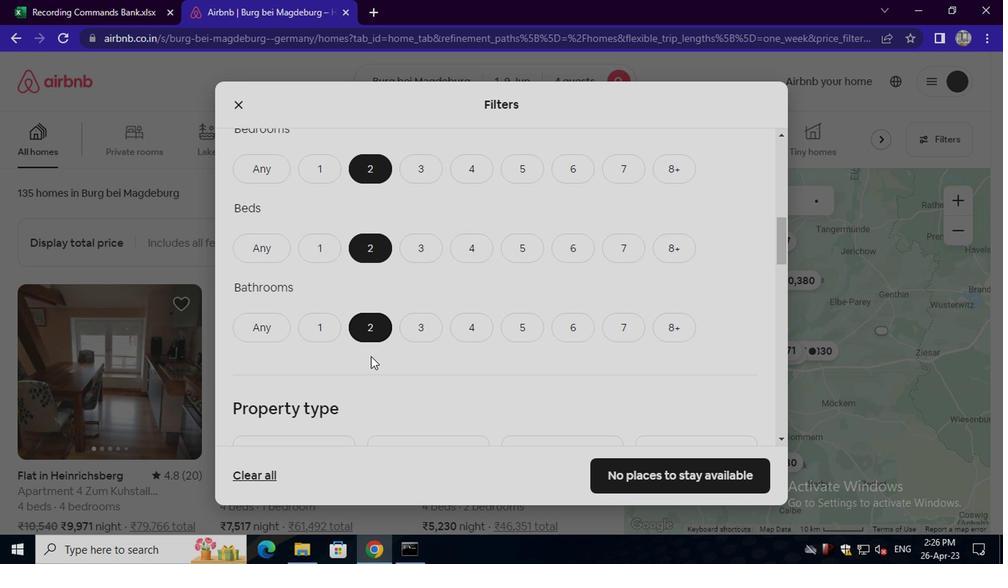 
Action: Mouse moved to (311, 219)
Screenshot: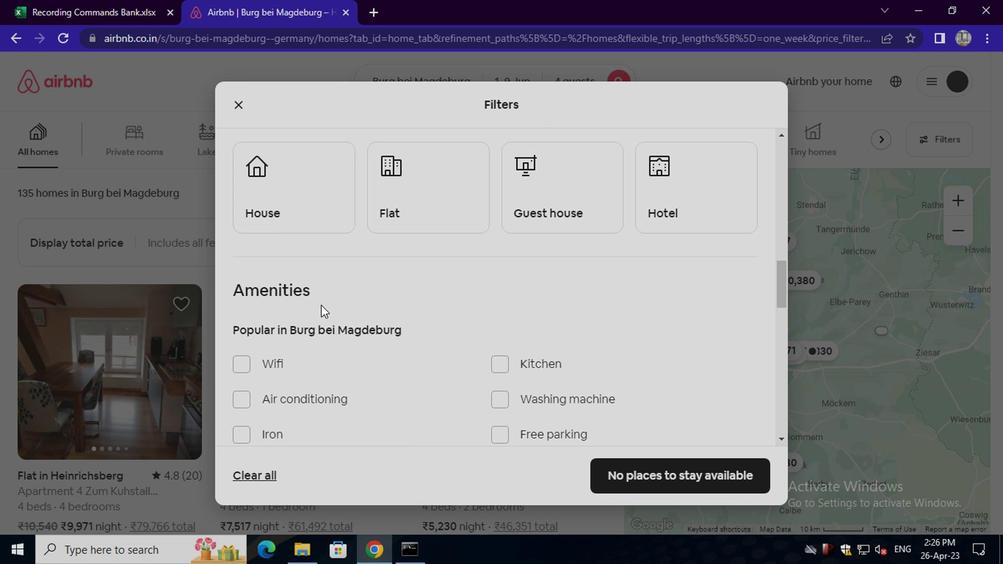 
Action: Mouse pressed left at (311, 219)
Screenshot: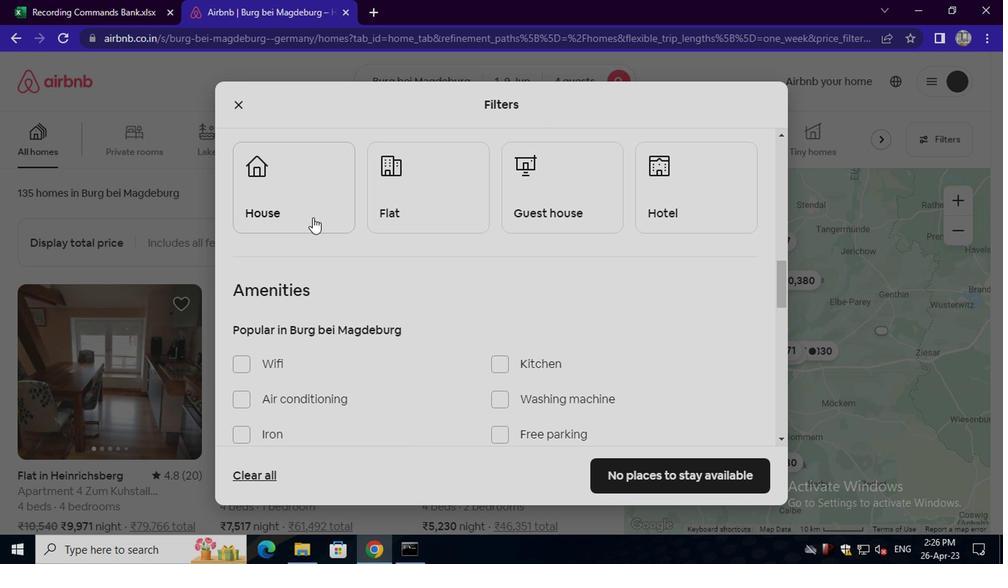 
Action: Mouse moved to (410, 213)
Screenshot: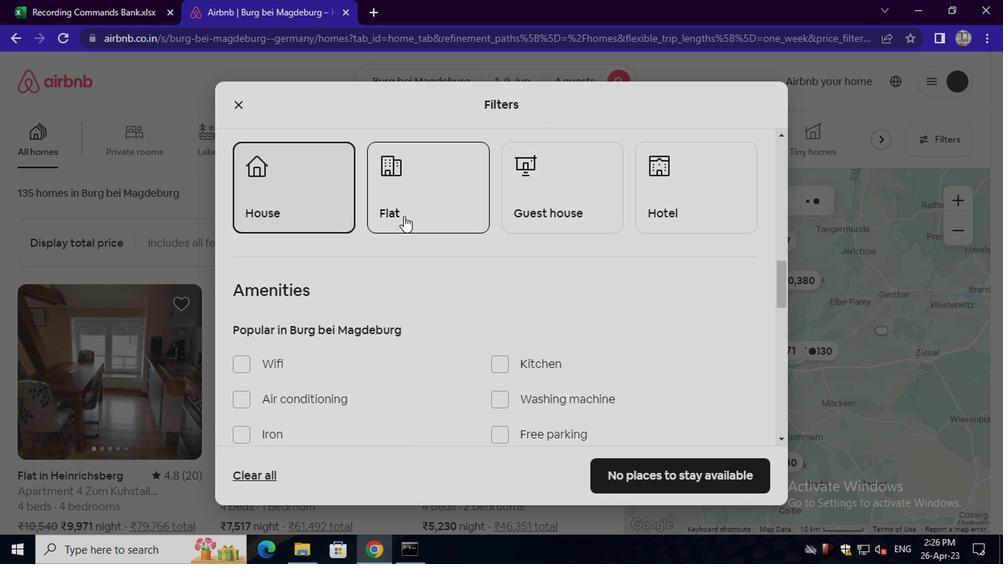 
Action: Mouse pressed left at (410, 213)
Screenshot: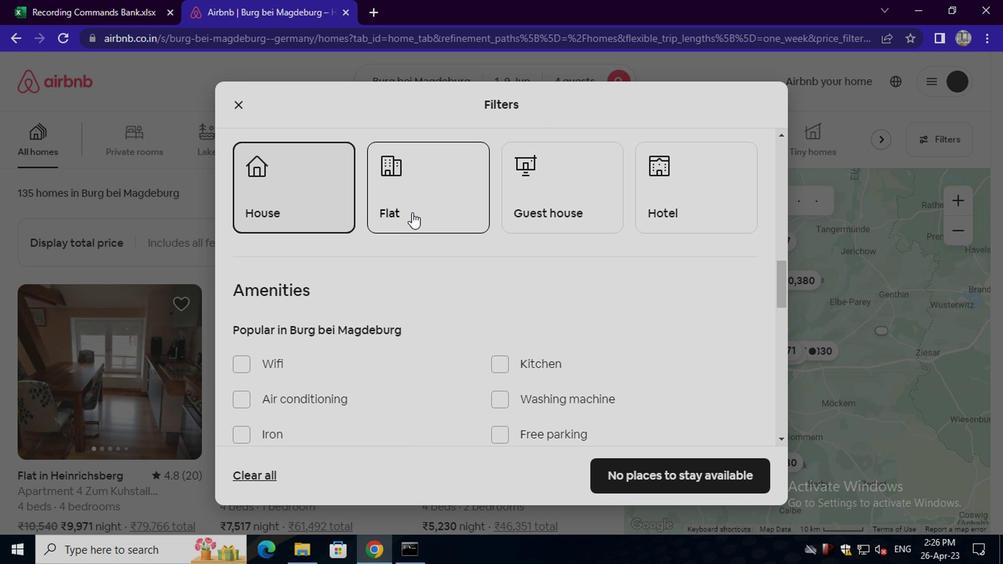 
Action: Mouse moved to (549, 218)
Screenshot: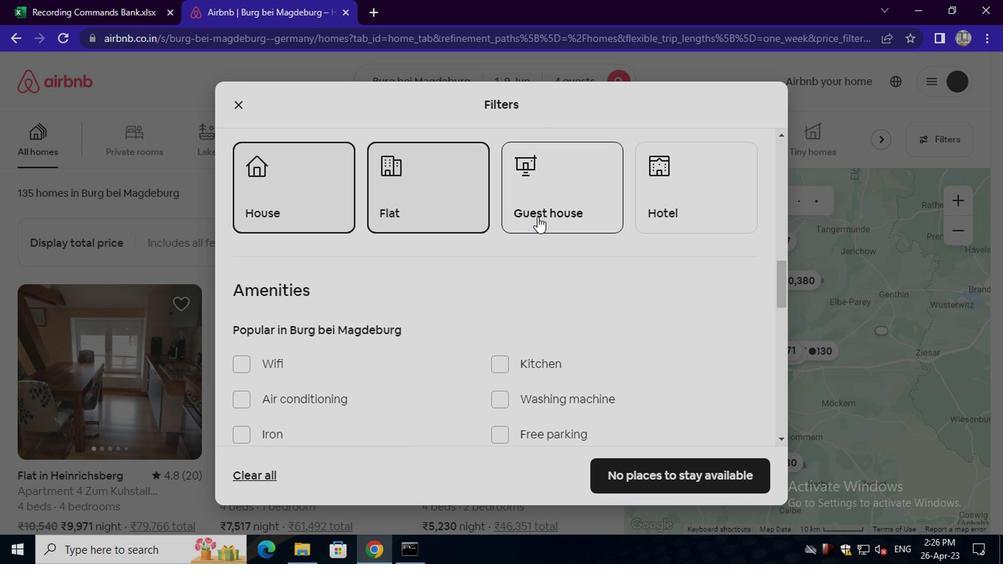 
Action: Mouse pressed left at (549, 218)
Screenshot: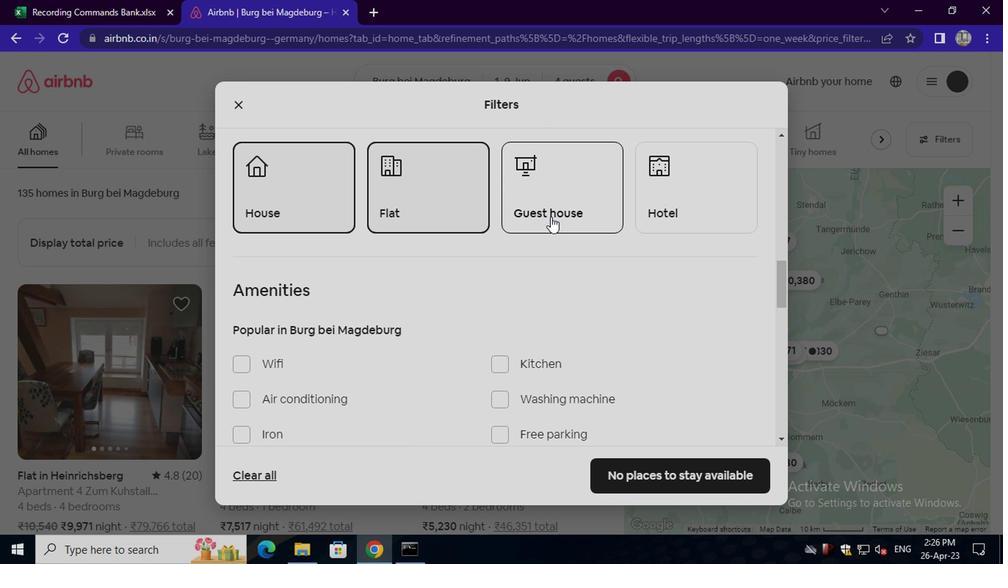 
Action: Mouse moved to (473, 323)
Screenshot: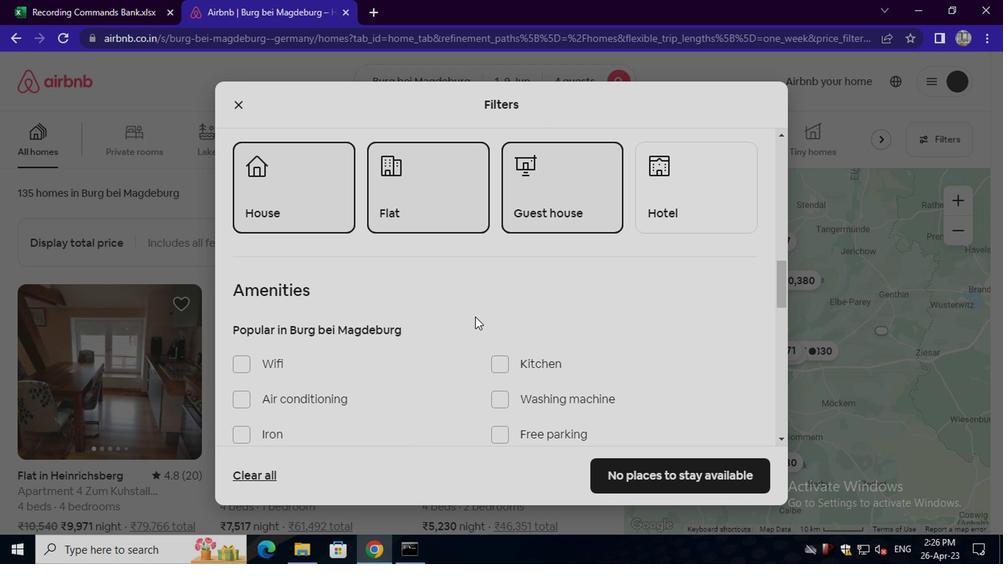 
Action: Mouse scrolled (473, 322) with delta (0, 0)
Screenshot: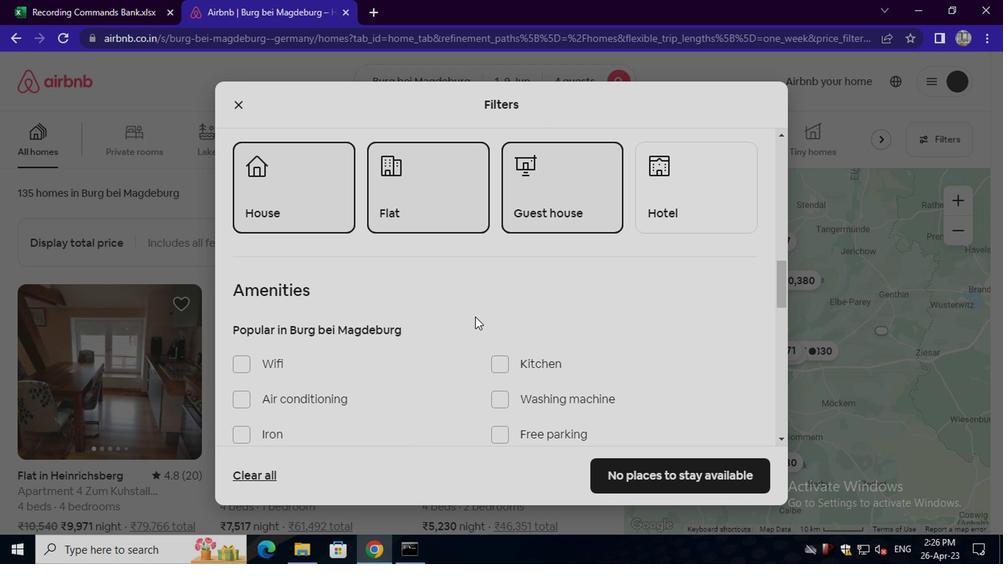
Action: Mouse scrolled (473, 322) with delta (0, 0)
Screenshot: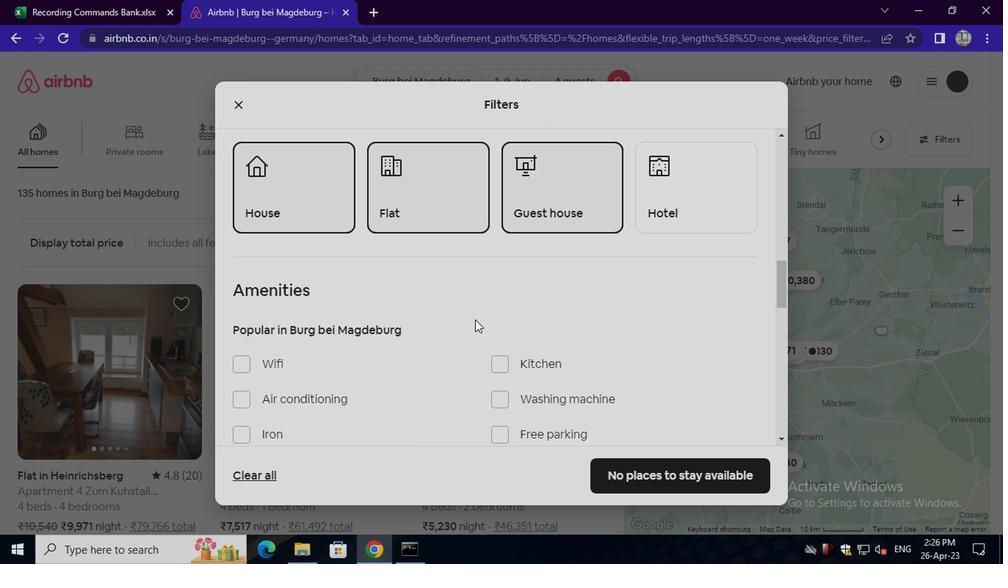 
Action: Mouse moved to (482, 320)
Screenshot: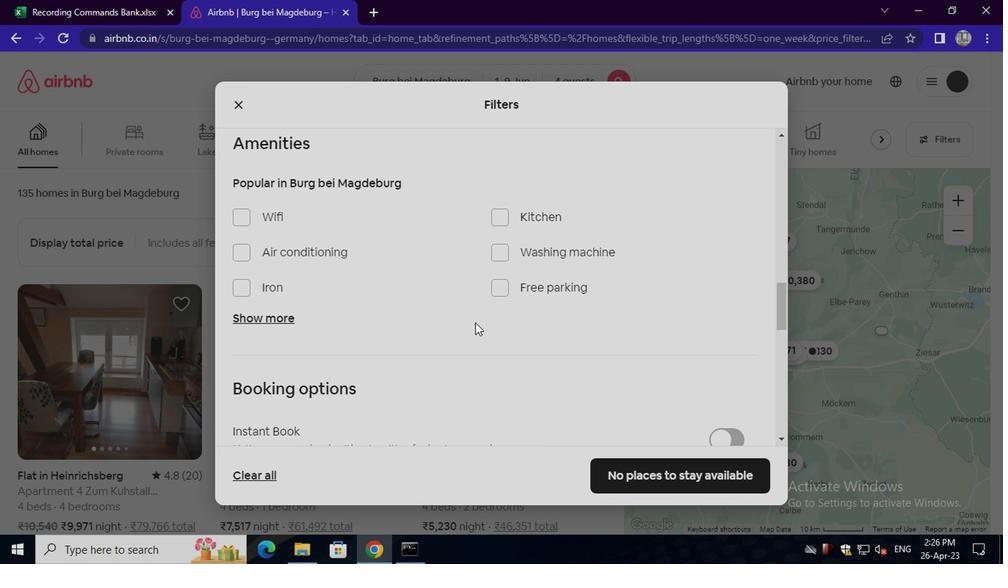 
Action: Mouse scrolled (482, 319) with delta (0, -1)
Screenshot: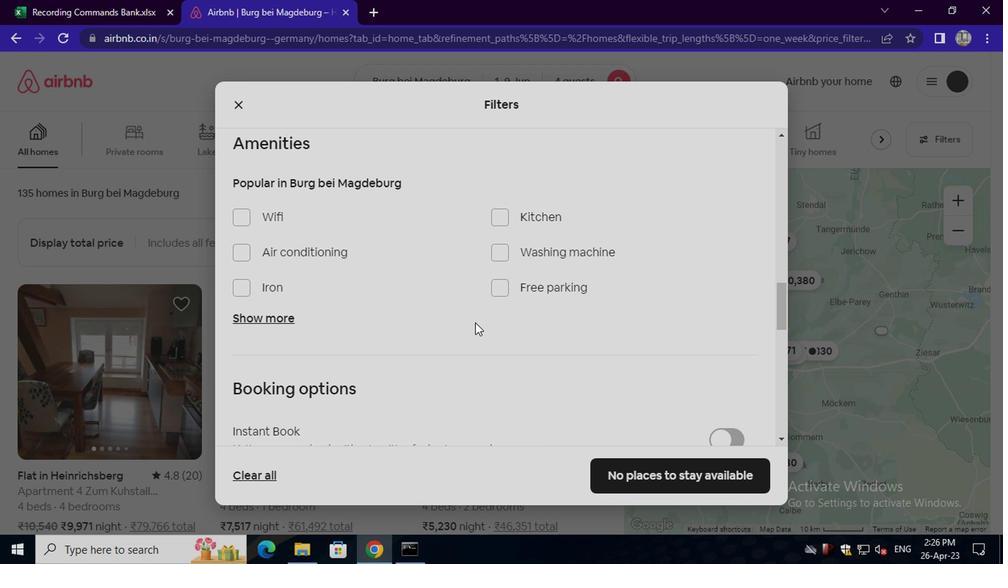 
Action: Mouse scrolled (482, 319) with delta (0, -1)
Screenshot: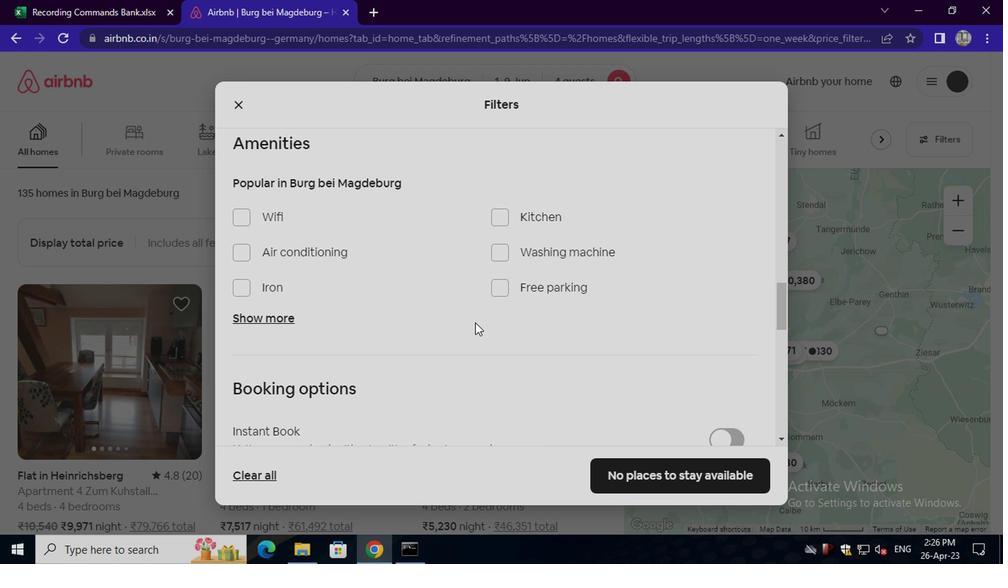 
Action: Mouse scrolled (482, 319) with delta (0, -1)
Screenshot: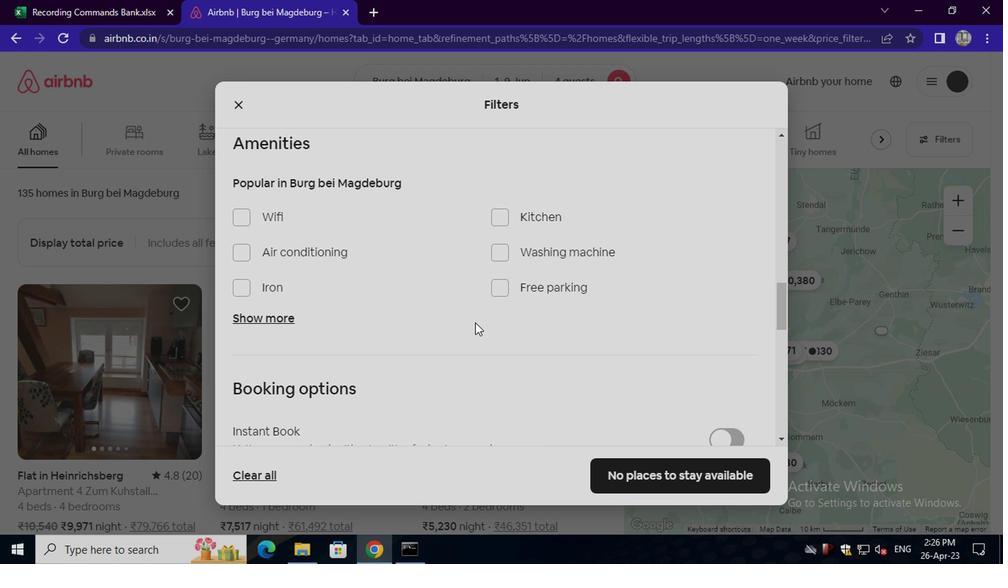 
Action: Mouse moved to (722, 272)
Screenshot: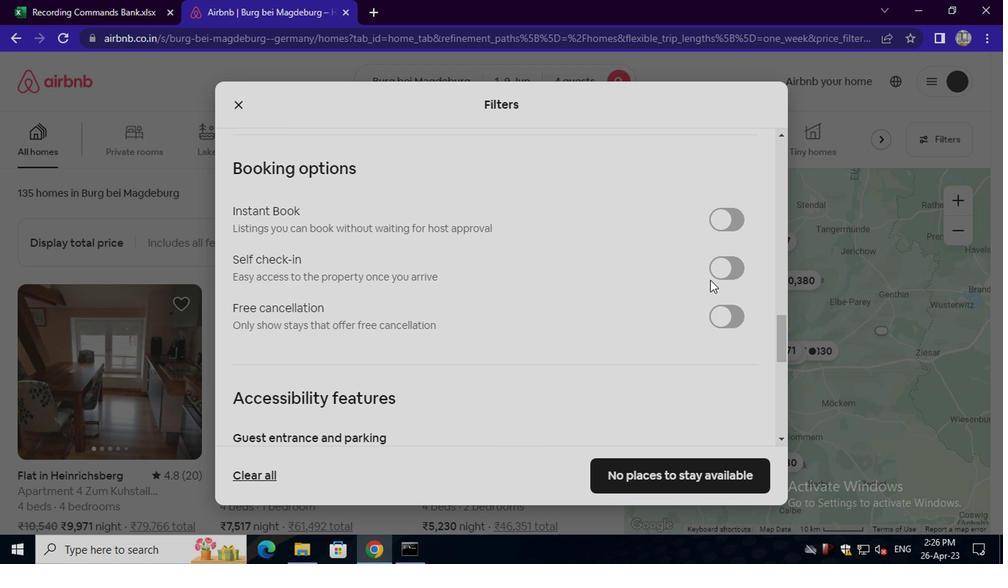 
Action: Mouse pressed left at (722, 272)
Screenshot: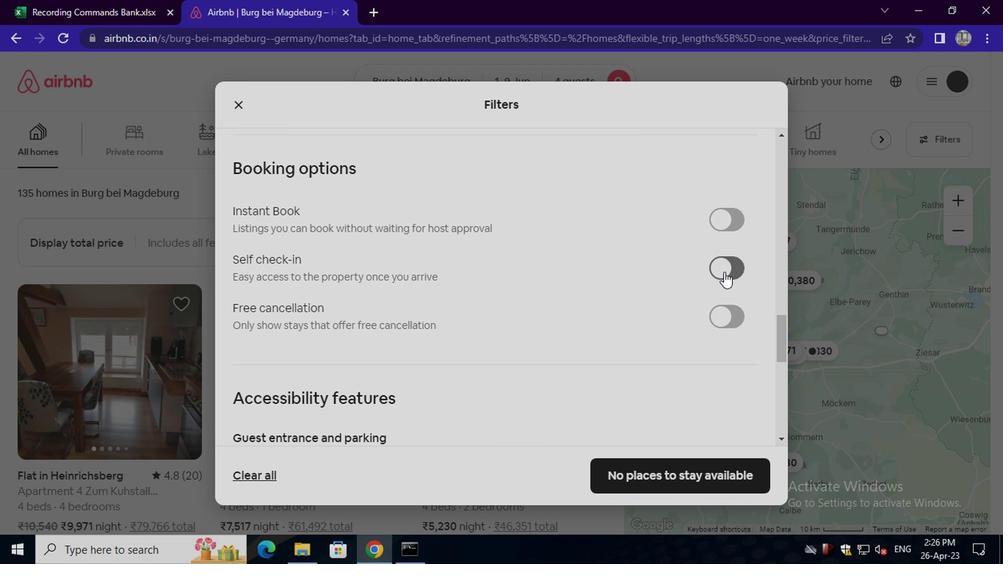 
Action: Mouse moved to (466, 337)
Screenshot: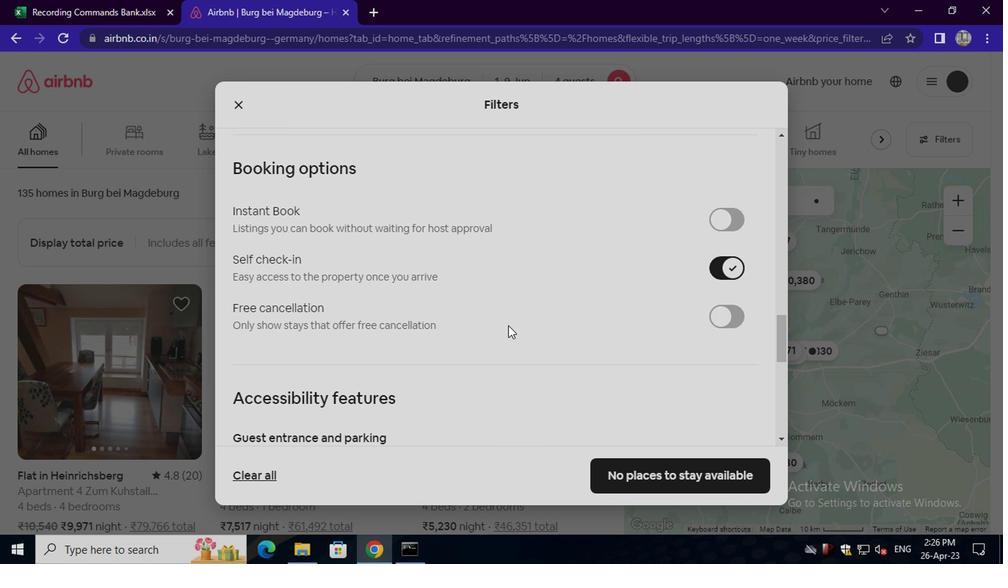 
Action: Mouse scrolled (466, 336) with delta (0, -1)
Screenshot: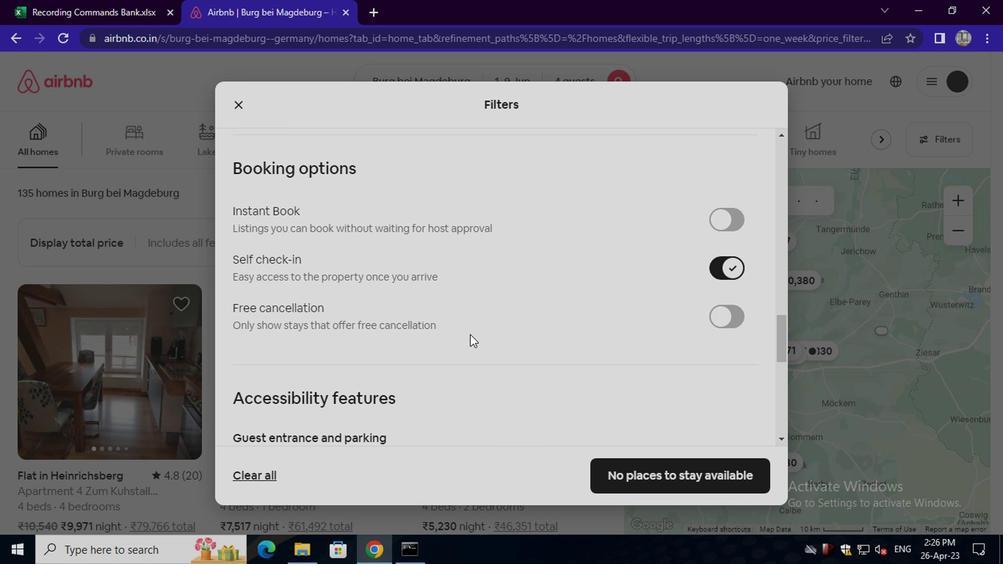 
Action: Mouse scrolled (466, 336) with delta (0, -1)
Screenshot: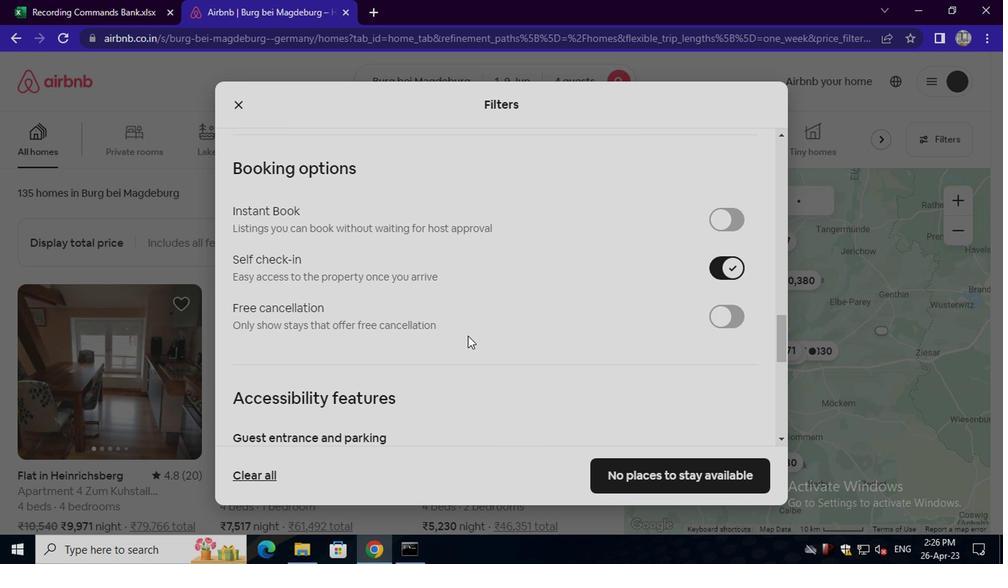 
Action: Mouse scrolled (466, 336) with delta (0, -1)
Screenshot: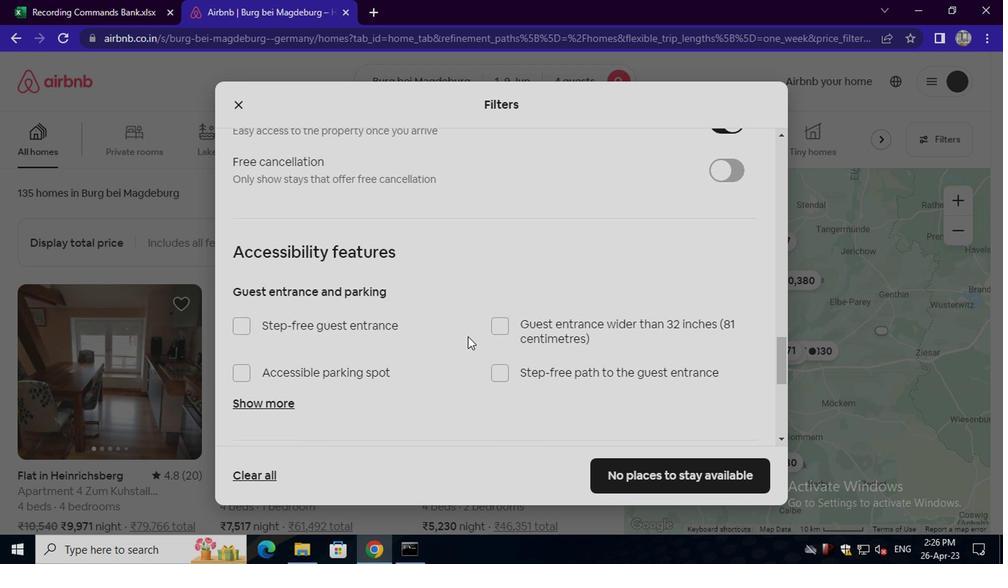 
Action: Mouse scrolled (466, 336) with delta (0, -1)
Screenshot: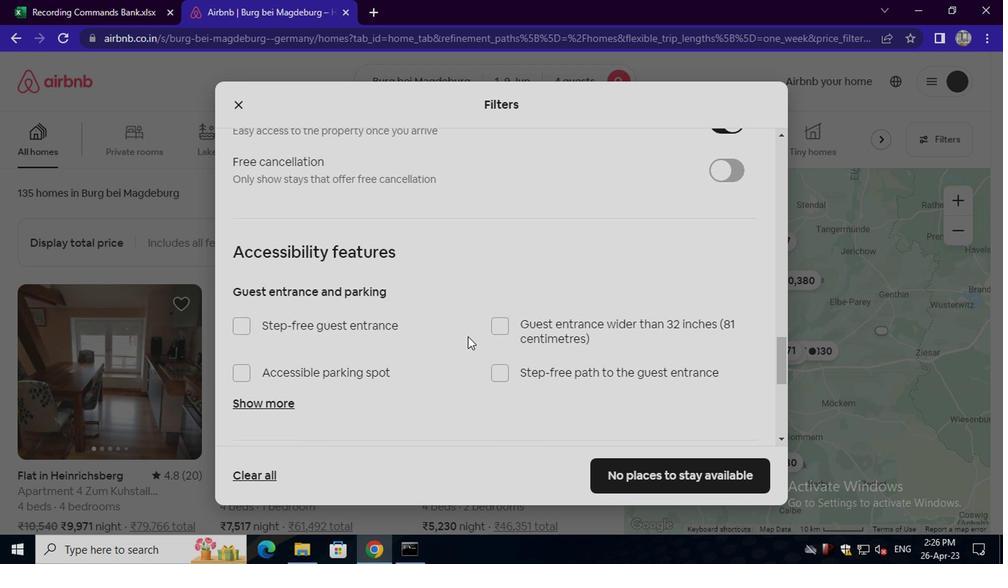 
Action: Mouse scrolled (466, 336) with delta (0, -1)
Screenshot: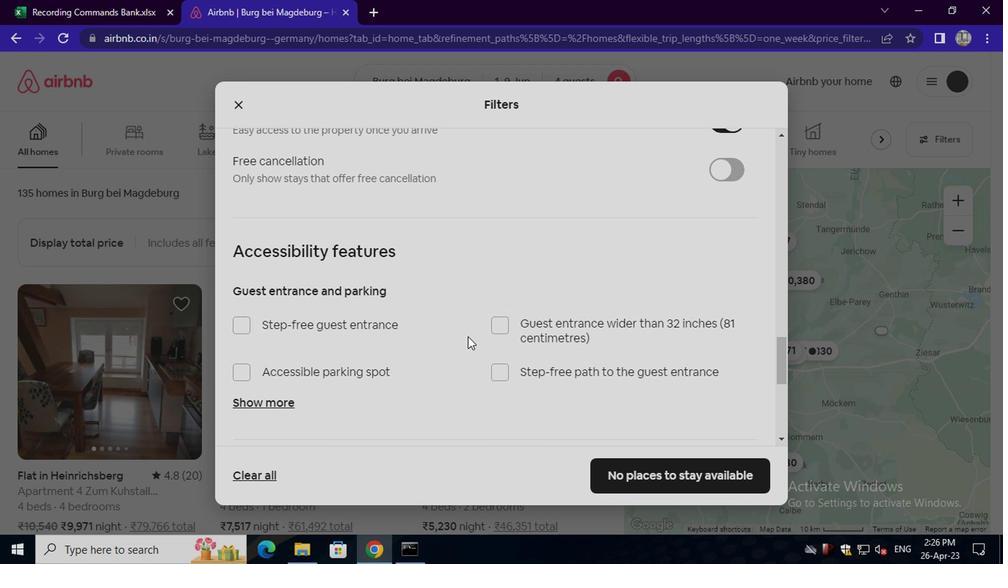 
Action: Mouse scrolled (466, 336) with delta (0, -1)
Screenshot: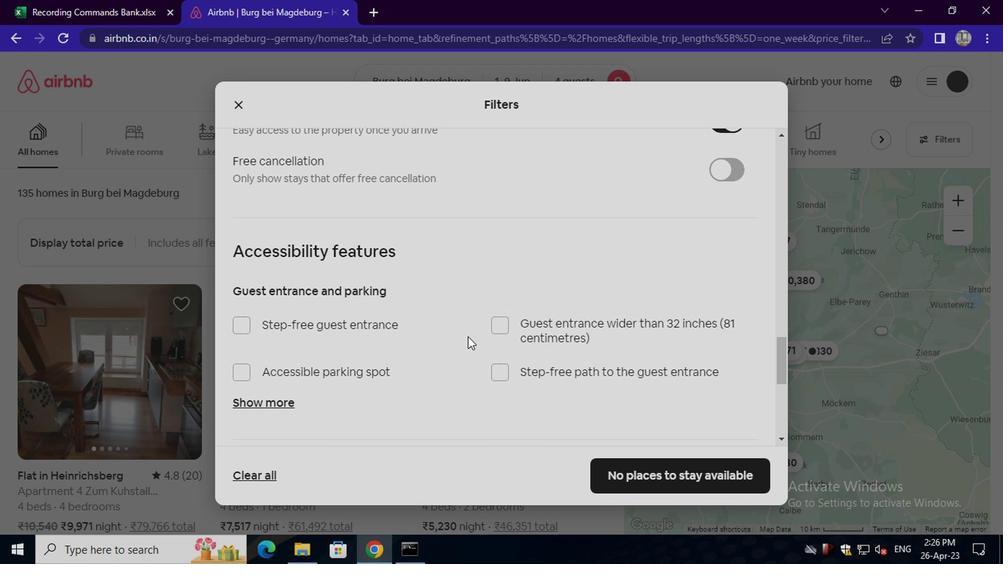 
Action: Mouse scrolled (466, 336) with delta (0, -1)
Screenshot: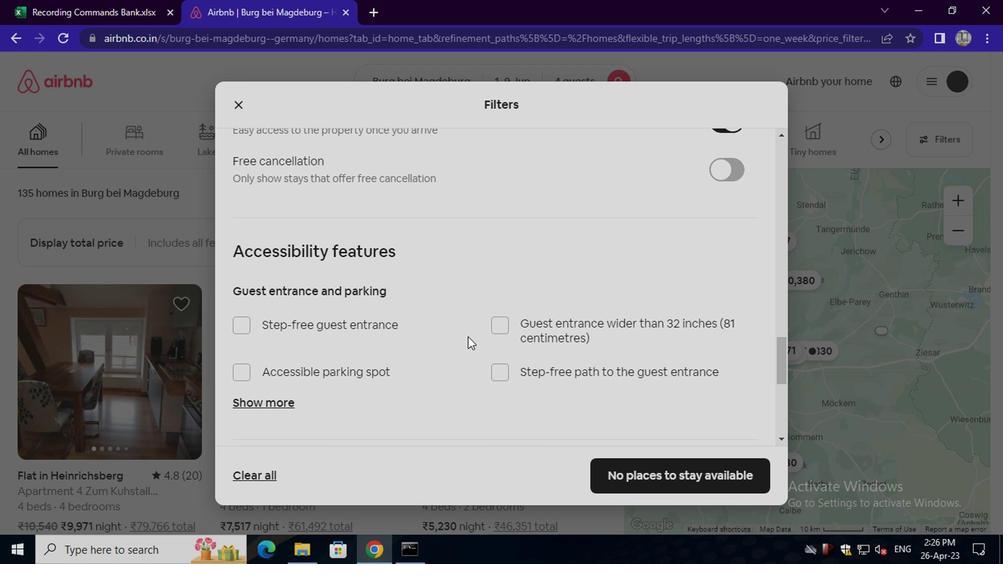 
Action: Mouse scrolled (466, 336) with delta (0, -1)
Screenshot: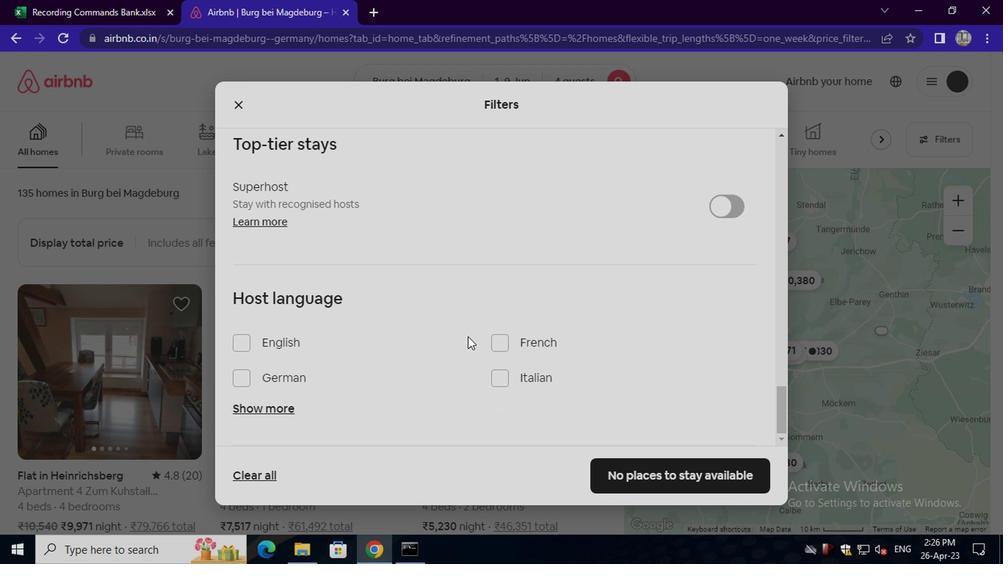 
Action: Mouse scrolled (466, 336) with delta (0, -1)
Screenshot: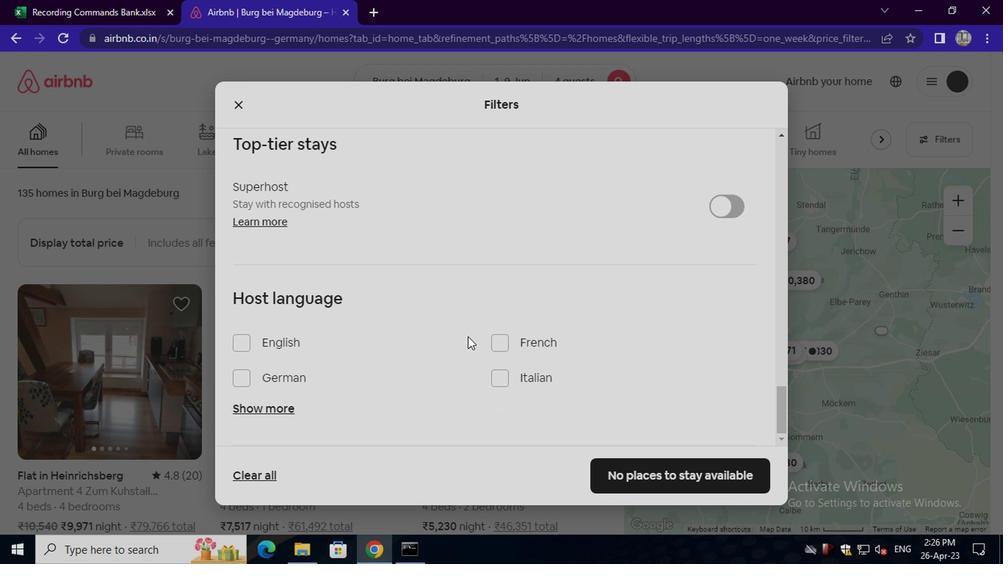 
Action: Mouse moved to (251, 341)
Screenshot: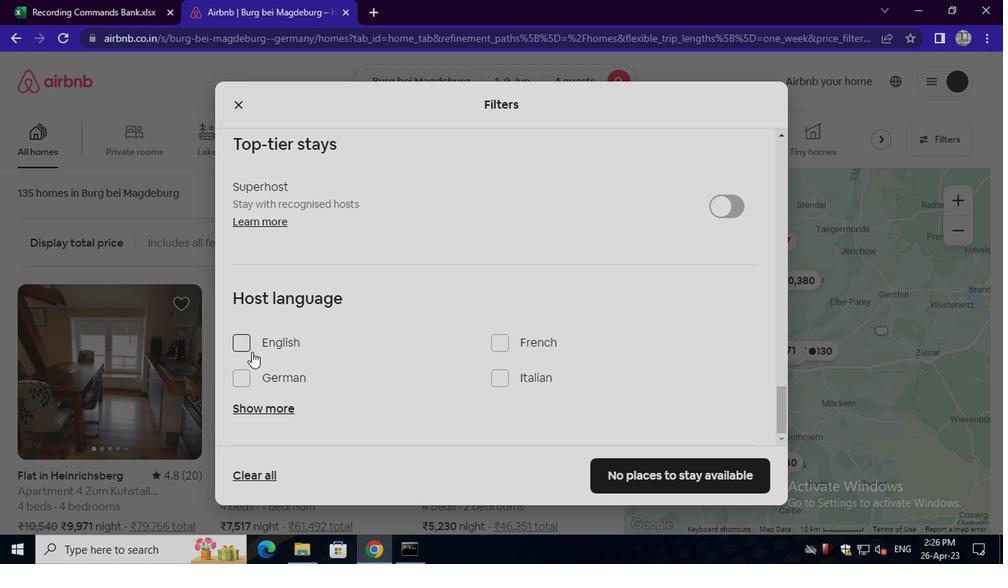
Action: Mouse pressed left at (251, 341)
Screenshot: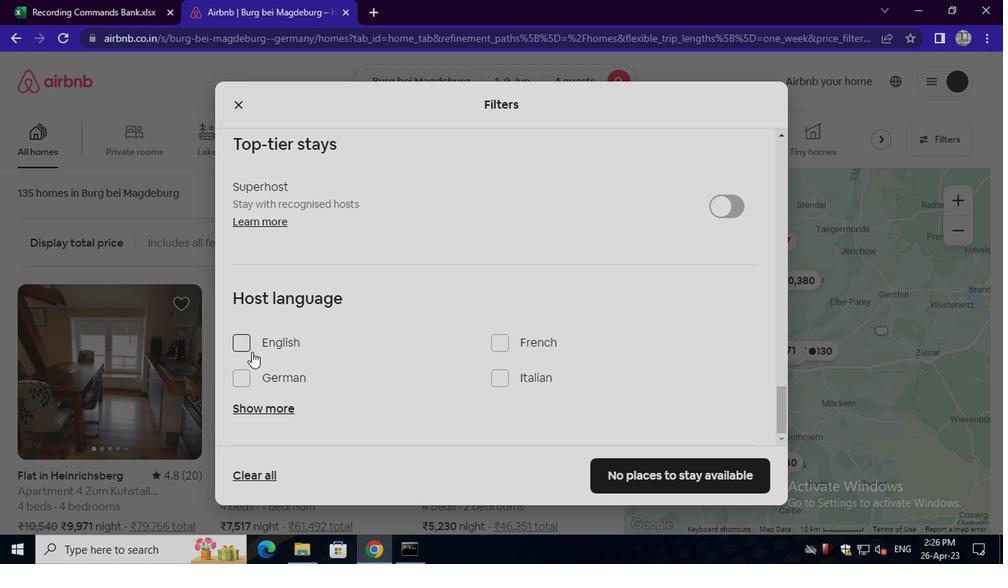 
Action: Mouse moved to (630, 472)
Screenshot: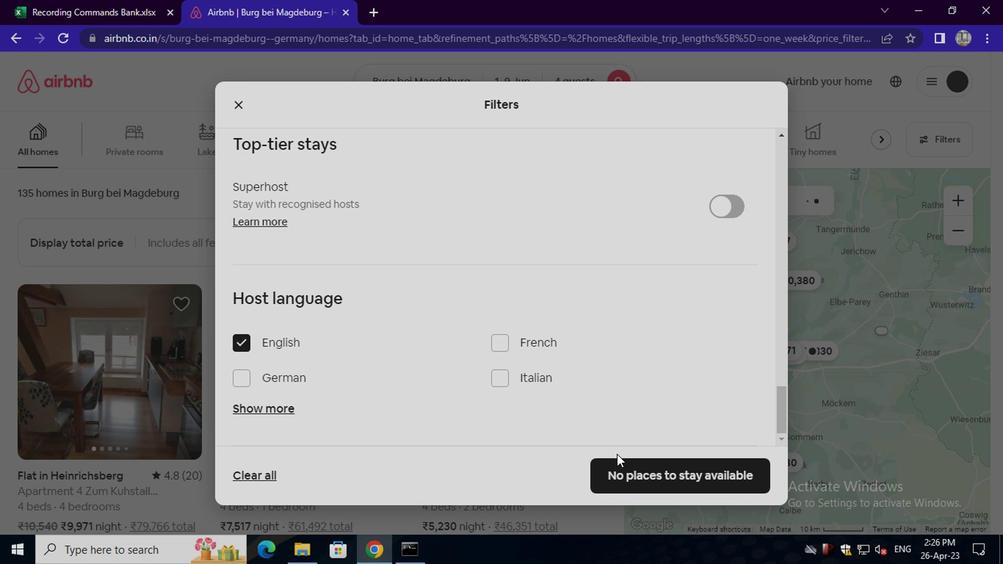 
Action: Mouse pressed left at (630, 472)
Screenshot: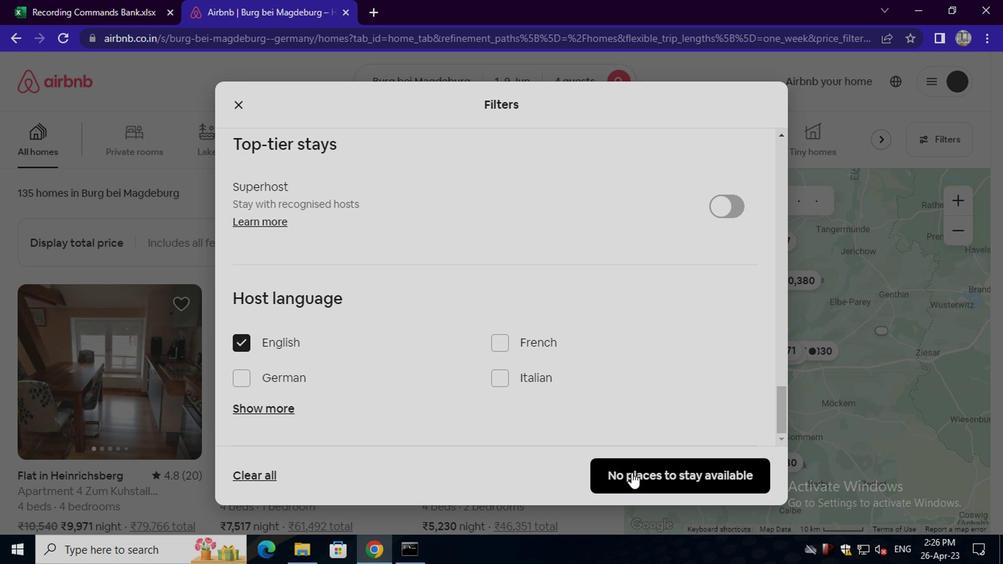 
